 Task: Set up a 60-minute dÃ©cor and theme brainstorming for a themed event.
Action: Mouse moved to (53, 109)
Screenshot: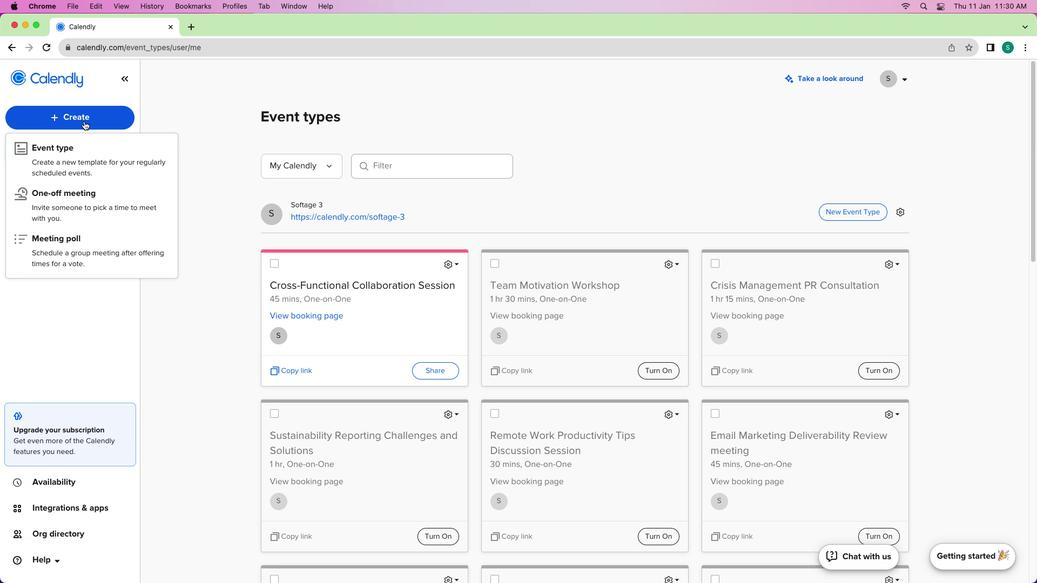 
Action: Mouse pressed left at (53, 109)
Screenshot: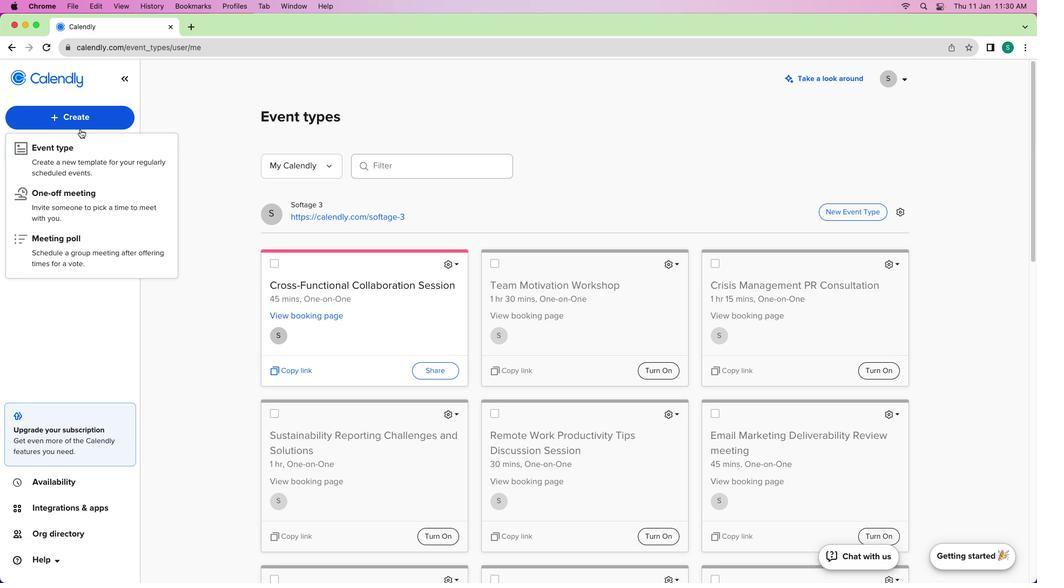 
Action: Mouse moved to (71, 146)
Screenshot: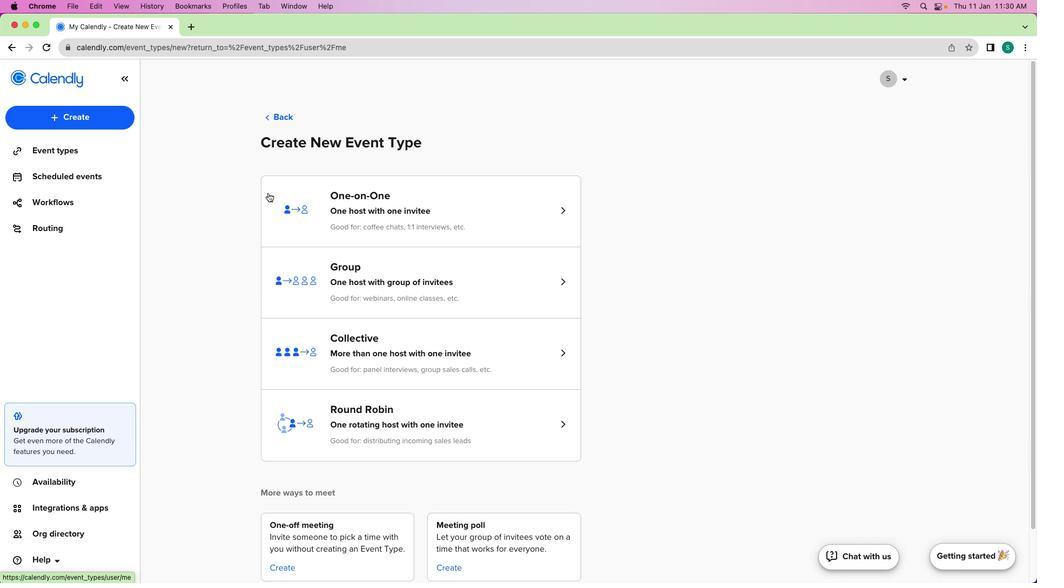 
Action: Mouse pressed left at (71, 146)
Screenshot: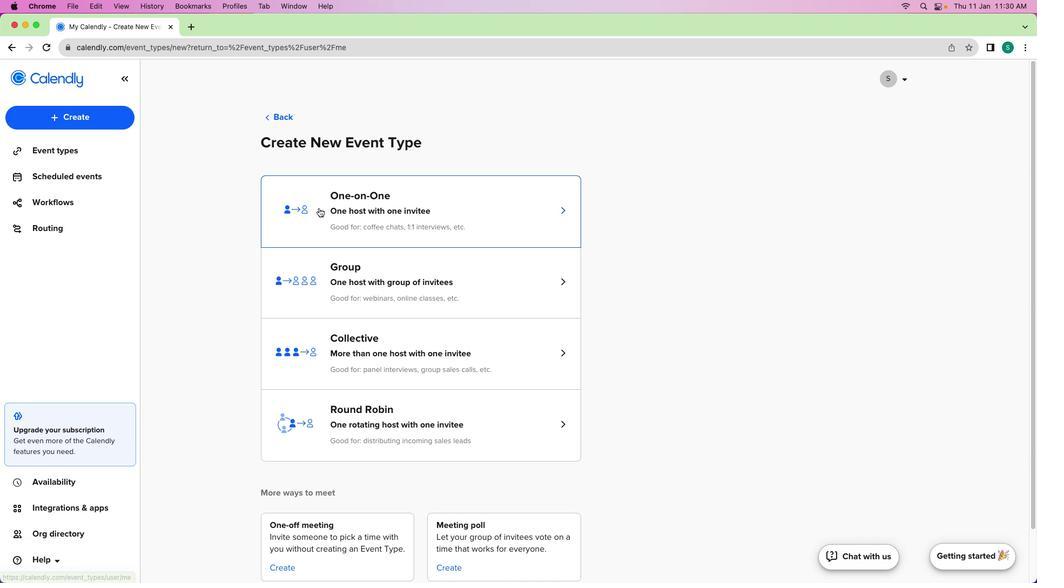 
Action: Mouse moved to (335, 207)
Screenshot: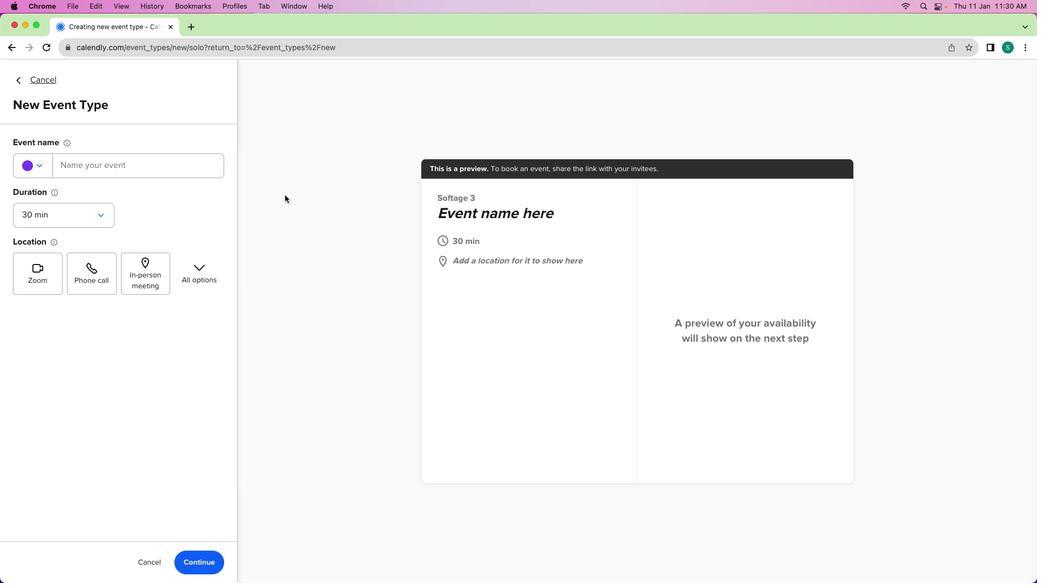 
Action: Mouse pressed left at (335, 207)
Screenshot: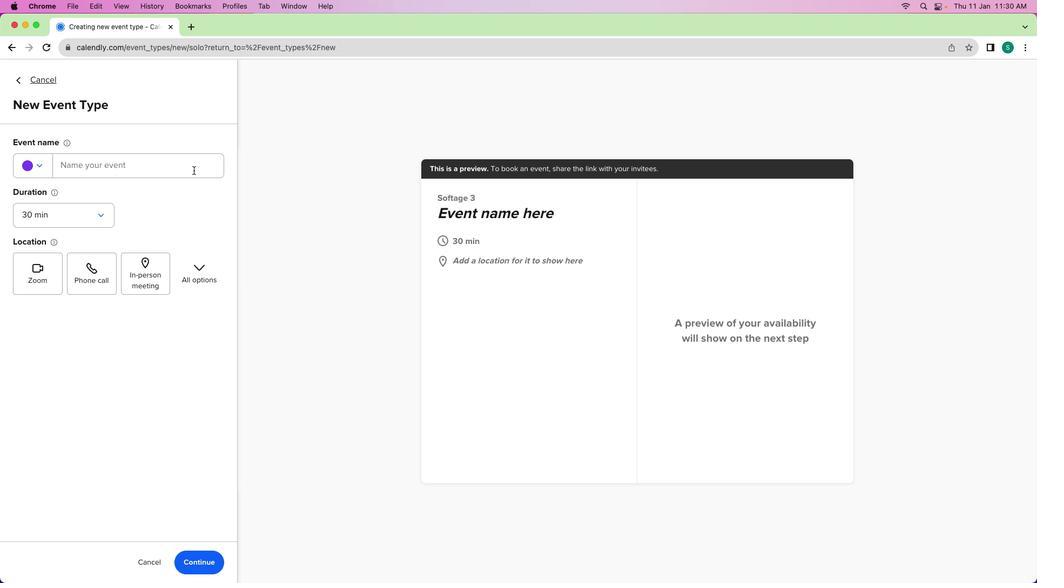 
Action: Mouse moved to (125, 158)
Screenshot: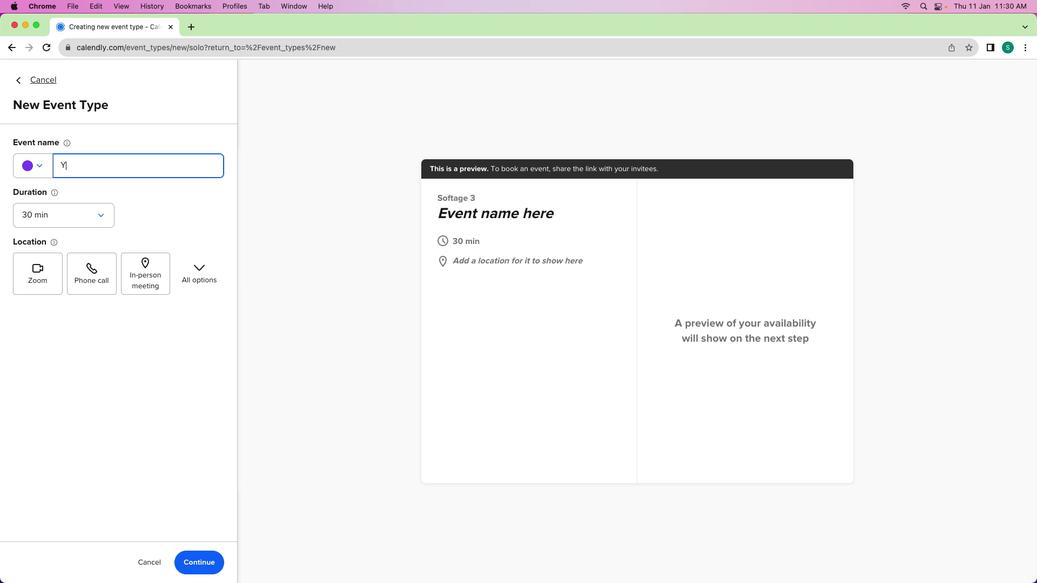 
Action: Mouse pressed left at (125, 158)
Screenshot: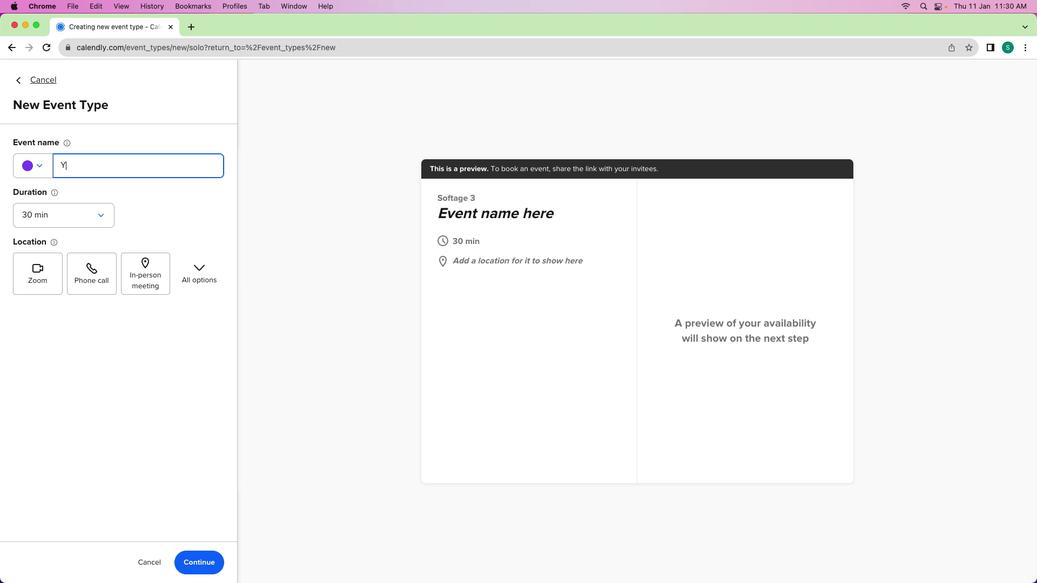 
Action: Mouse moved to (125, 158)
Screenshot: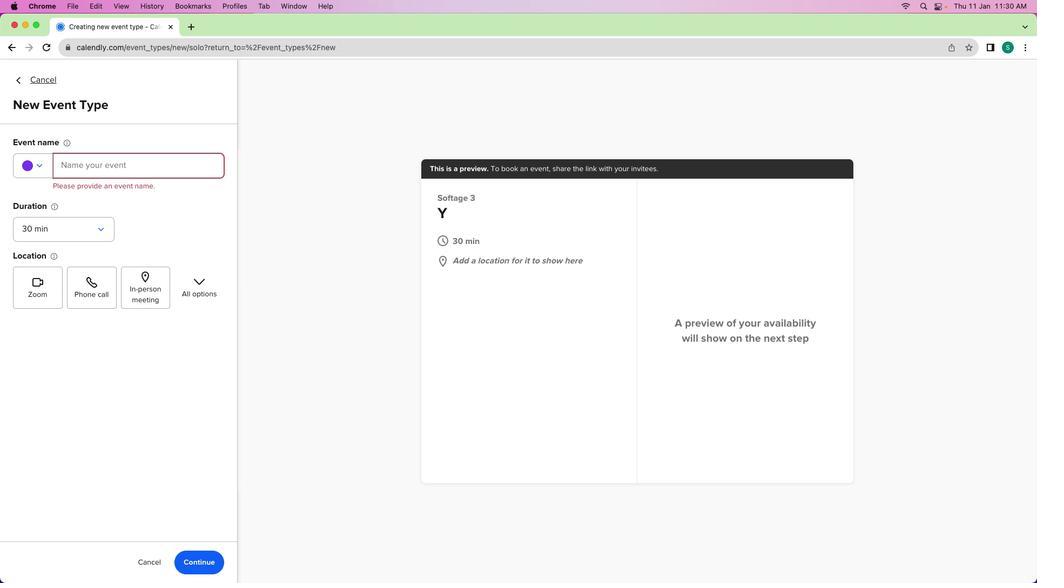 
Action: Key pressed Key.shift'Y'Key.backspaceKey.shift'T''h''e''m''e''d'Key.spaceKey.shift'E''v''e''n''t'Key.spaceKey.shiftKey.shift'D''e''e''e''e''e'
Screenshot: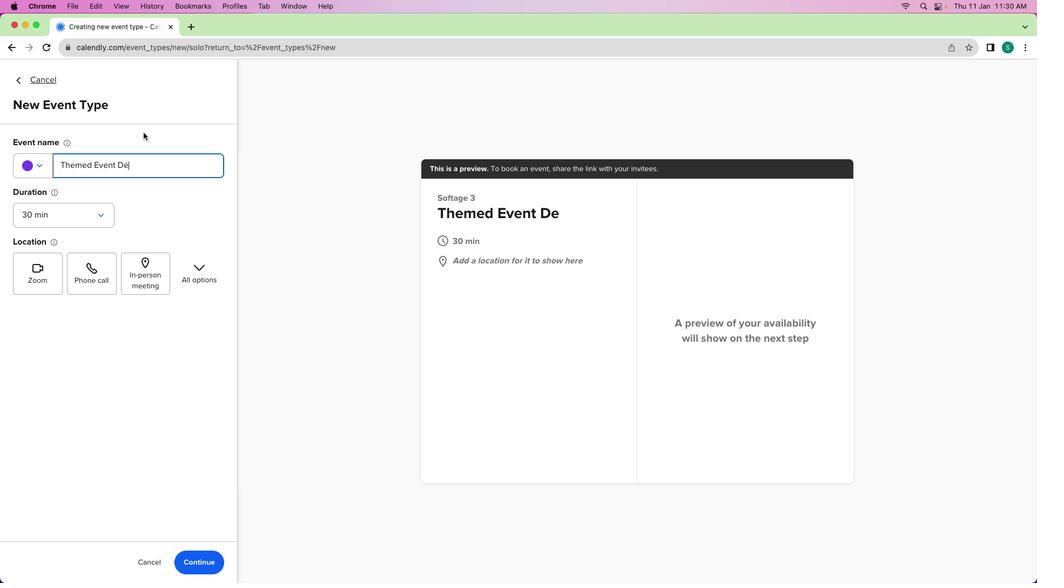 
Action: Mouse moved to (136, 125)
Screenshot: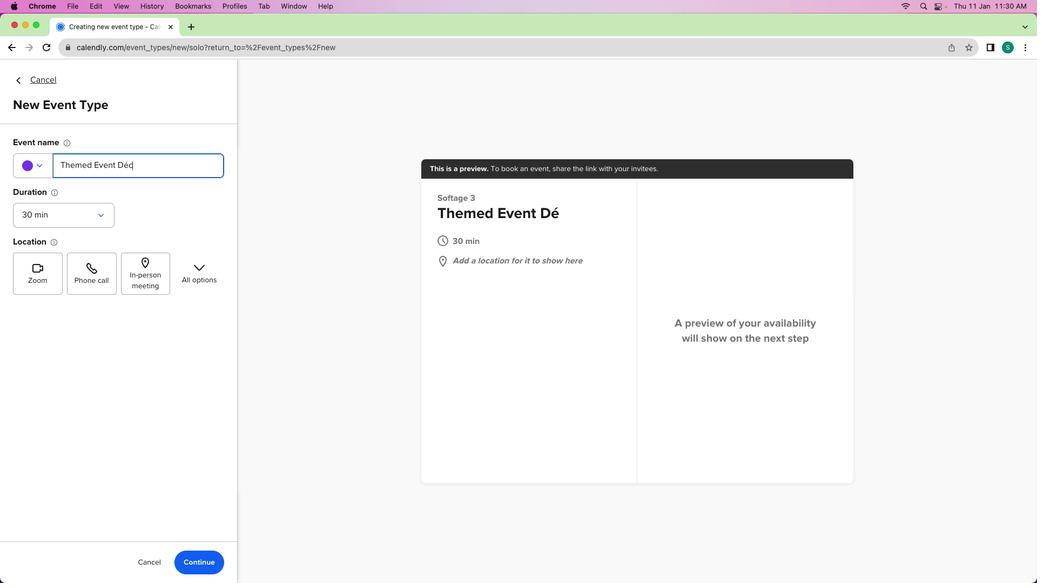 
Action: Mouse pressed left at (136, 125)
Screenshot: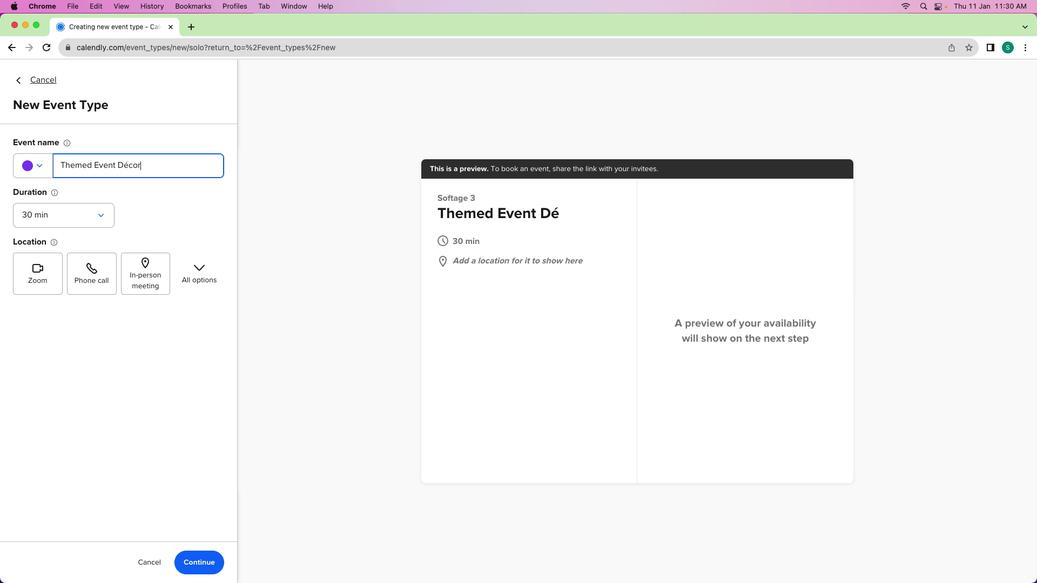 
Action: Mouse moved to (137, 148)
Screenshot: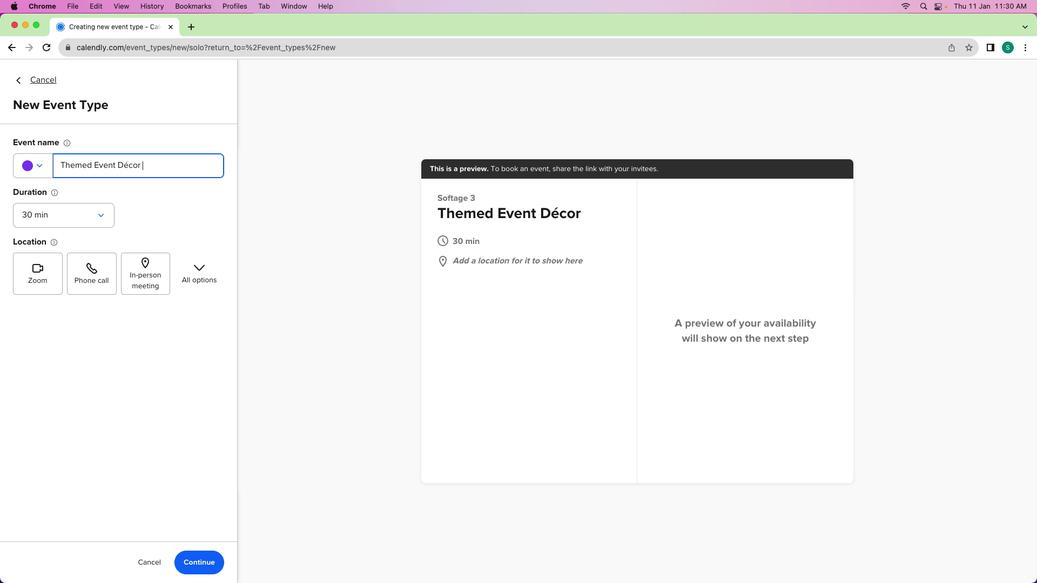 
Action: Key pressed 'c''o''r'Key.space'a''n''d'Key.spaceKey.shift'T''h''e''m''e'Key.spaceKey.shift'B''r''a''i''n''s''t''o''r''m''i''n''g'
Screenshot: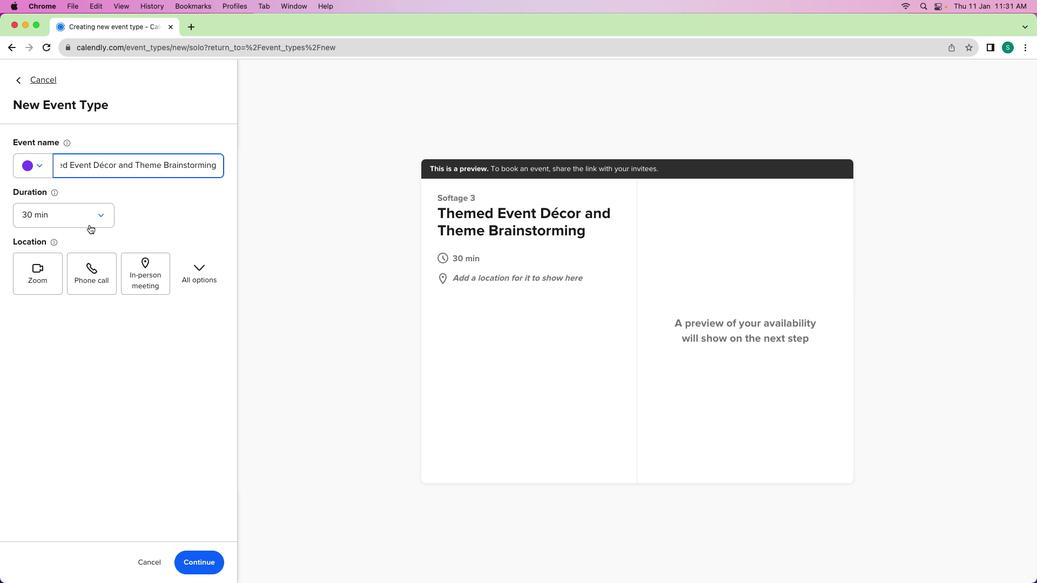 
Action: Mouse moved to (85, 212)
Screenshot: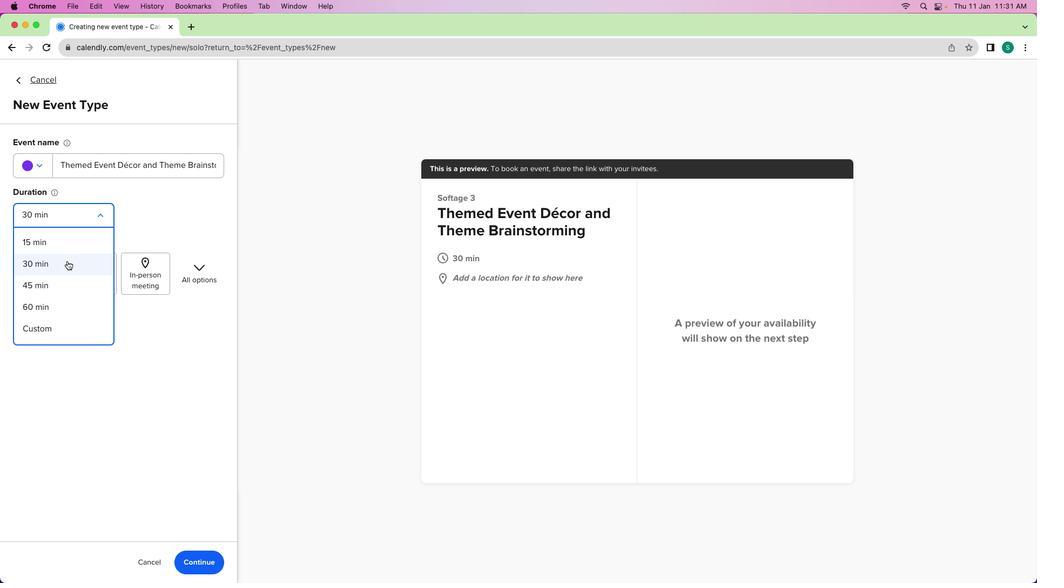 
Action: Mouse pressed left at (85, 212)
Screenshot: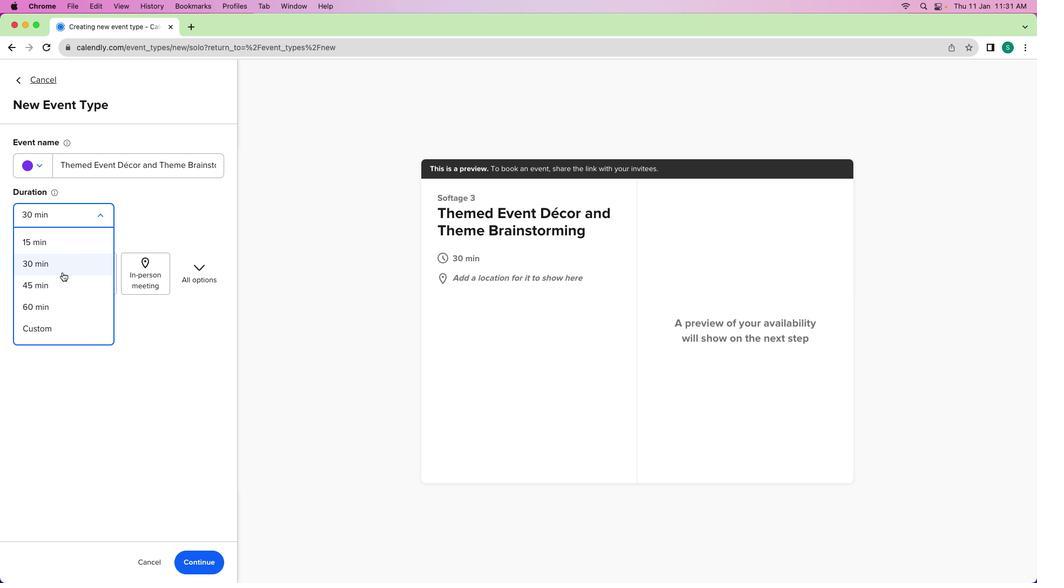 
Action: Mouse moved to (44, 295)
Screenshot: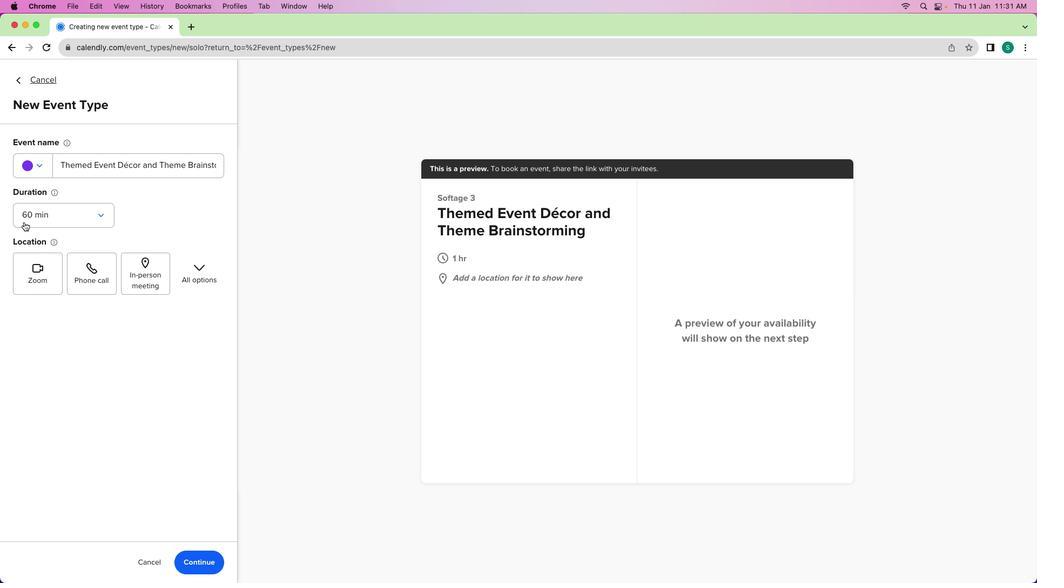 
Action: Mouse pressed left at (44, 295)
Screenshot: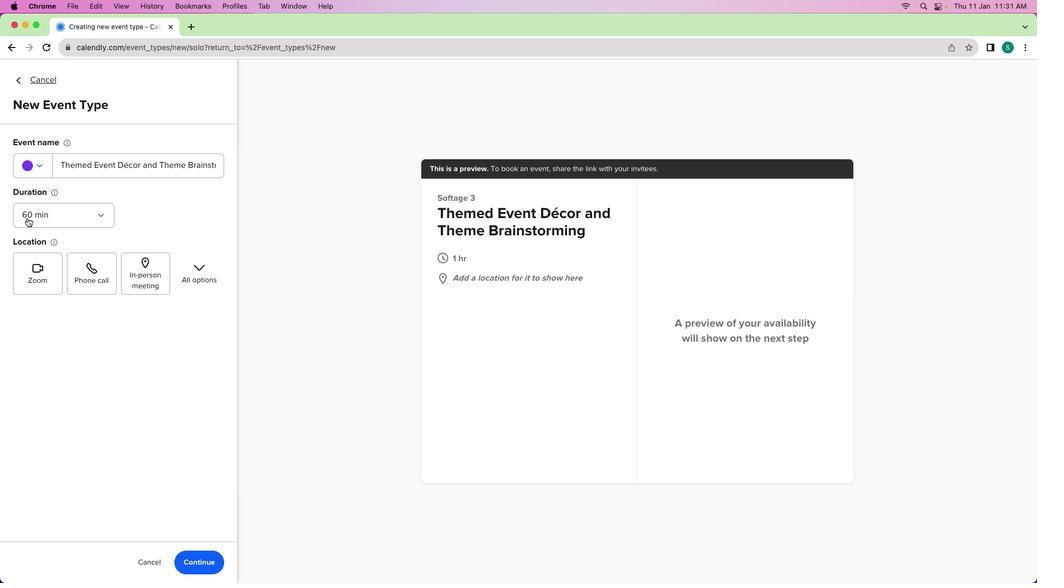 
Action: Mouse moved to (193, 265)
Screenshot: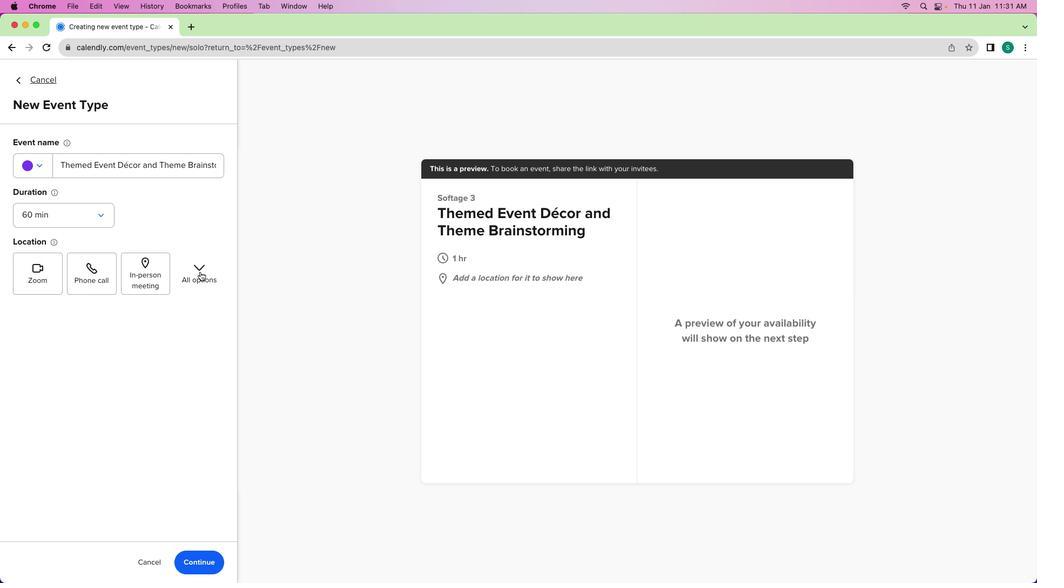 
Action: Mouse pressed left at (193, 265)
Screenshot: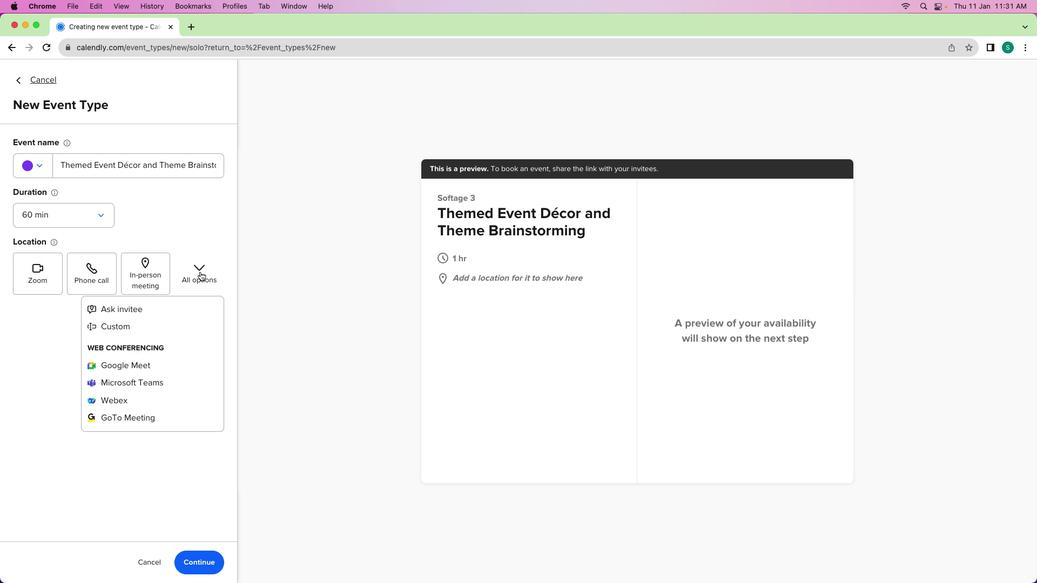 
Action: Mouse pressed left at (193, 265)
Screenshot: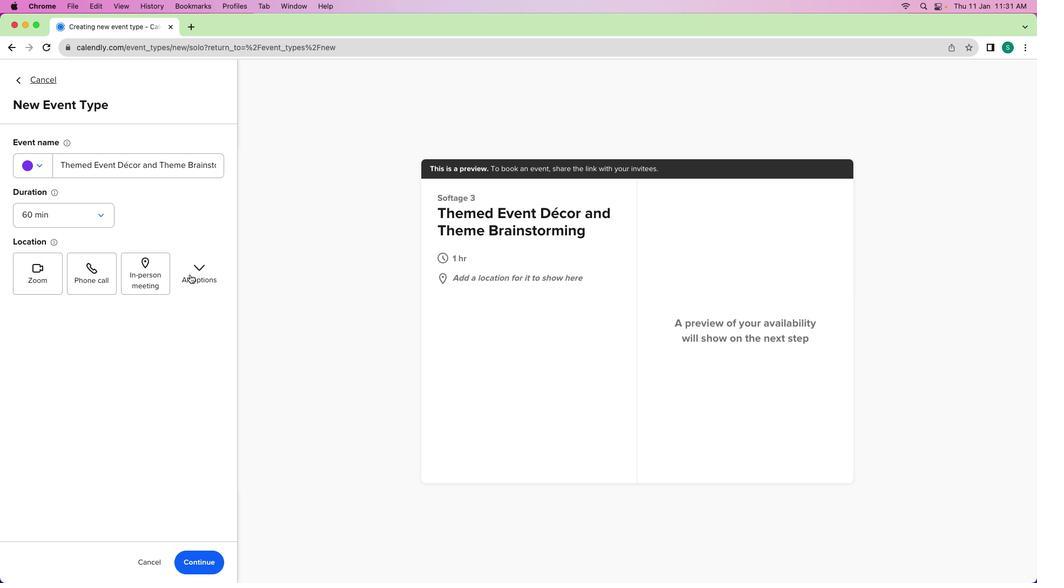
Action: Mouse pressed left at (193, 265)
Screenshot: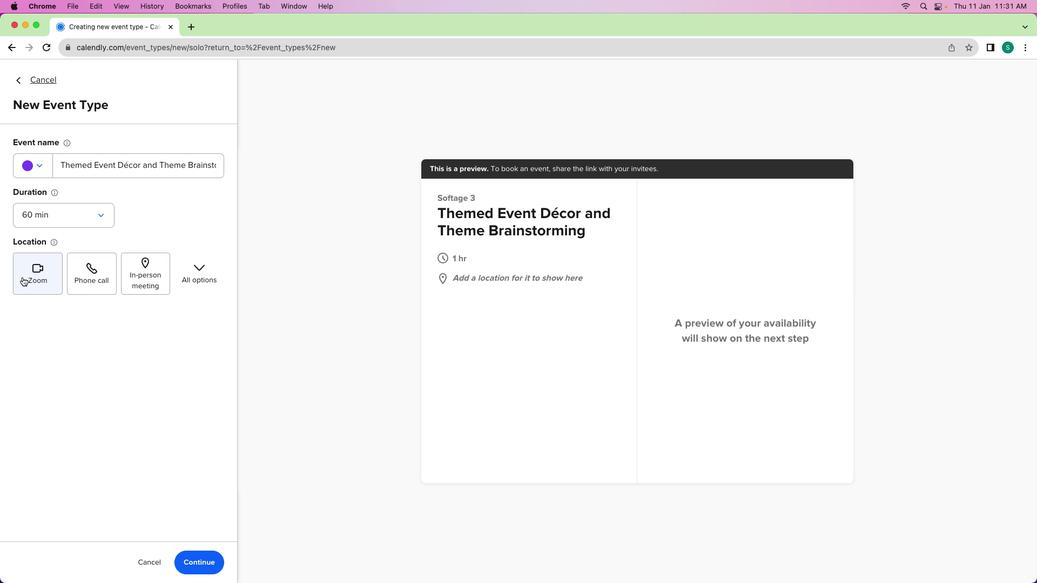 
Action: Mouse pressed left at (193, 265)
Screenshot: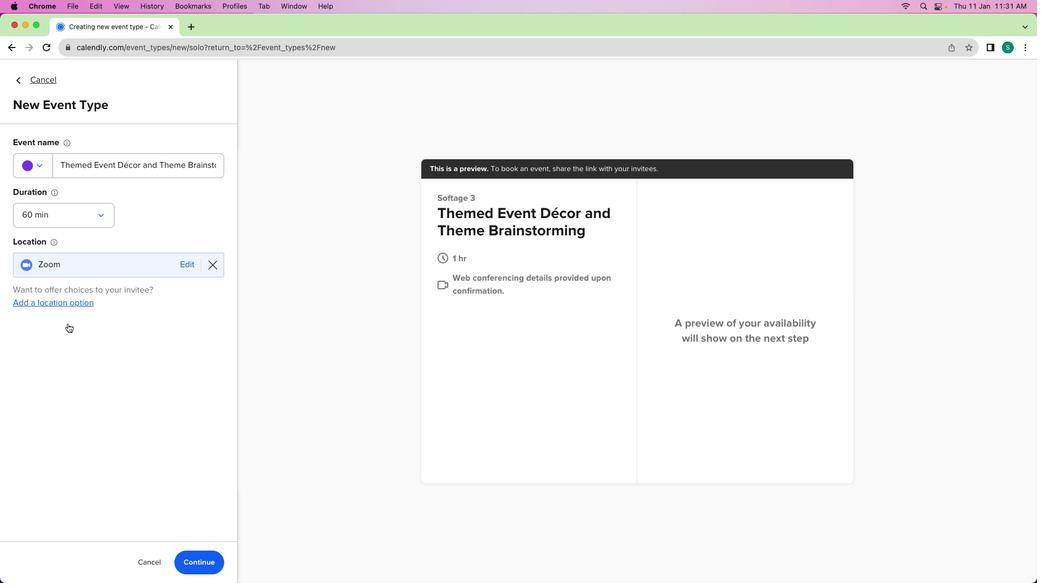 
Action: Mouse moved to (37, 269)
Screenshot: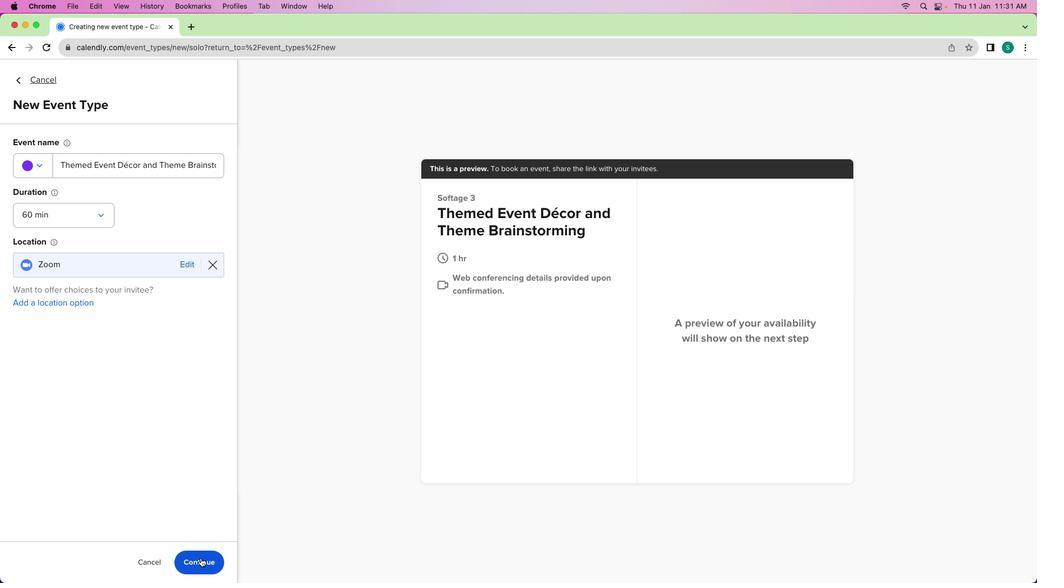 
Action: Mouse pressed left at (37, 269)
Screenshot: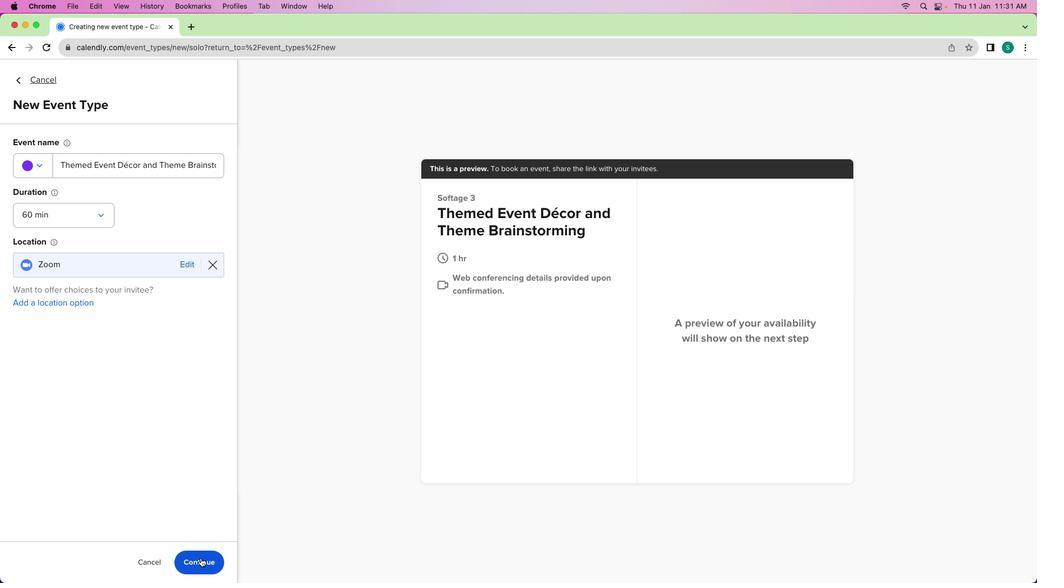 
Action: Mouse moved to (193, 550)
Screenshot: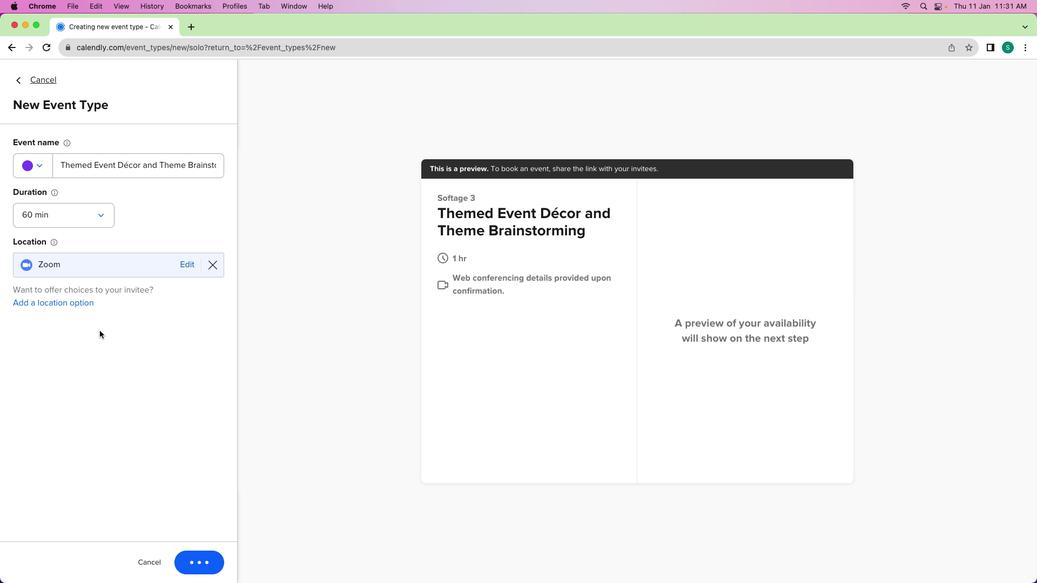 
Action: Mouse pressed left at (193, 550)
Screenshot: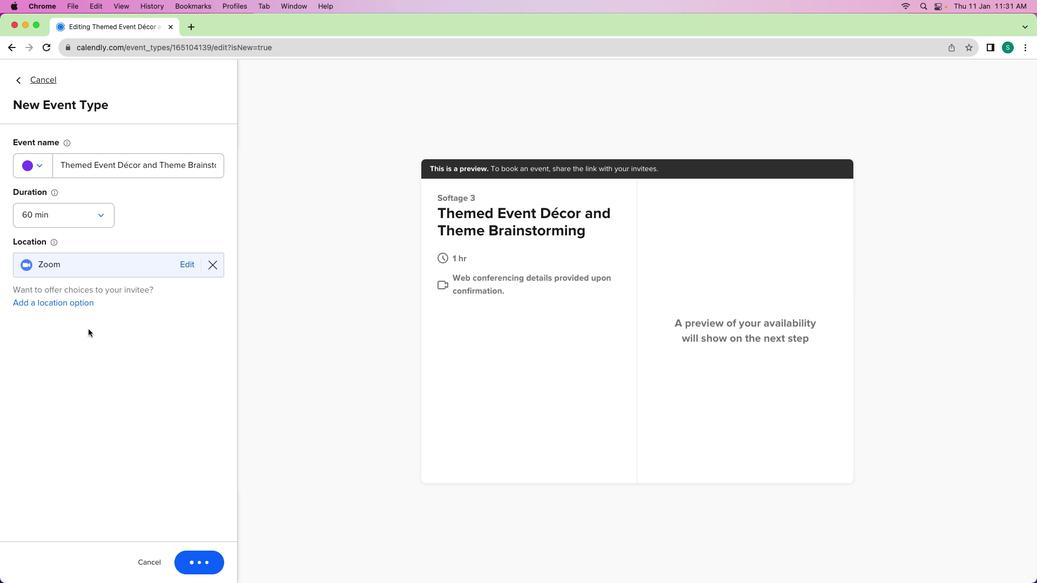 
Action: Mouse moved to (170, 195)
Screenshot: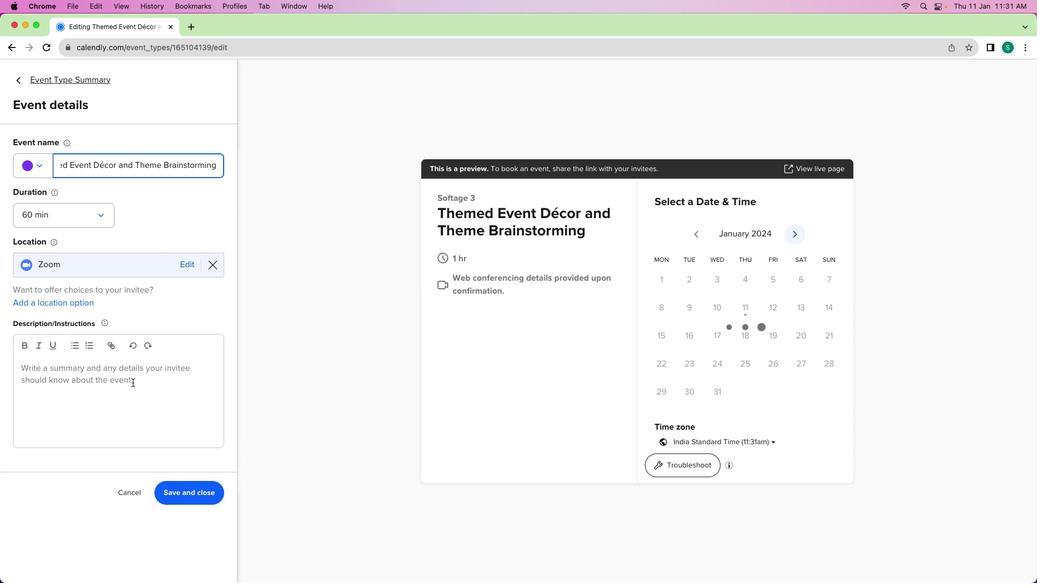 
Action: Mouse pressed left at (170, 195)
Screenshot: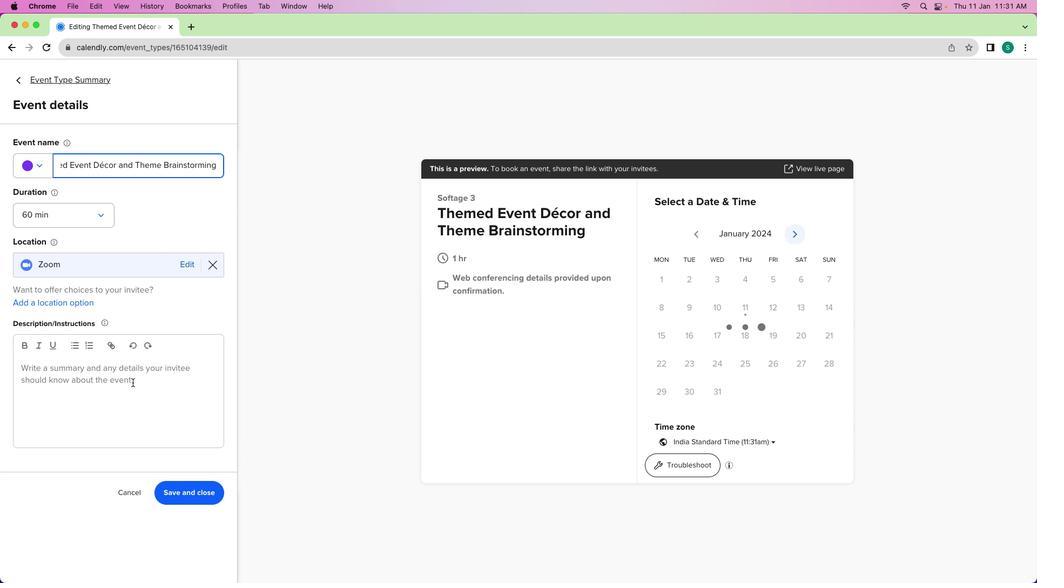 
Action: Mouse moved to (125, 375)
Screenshot: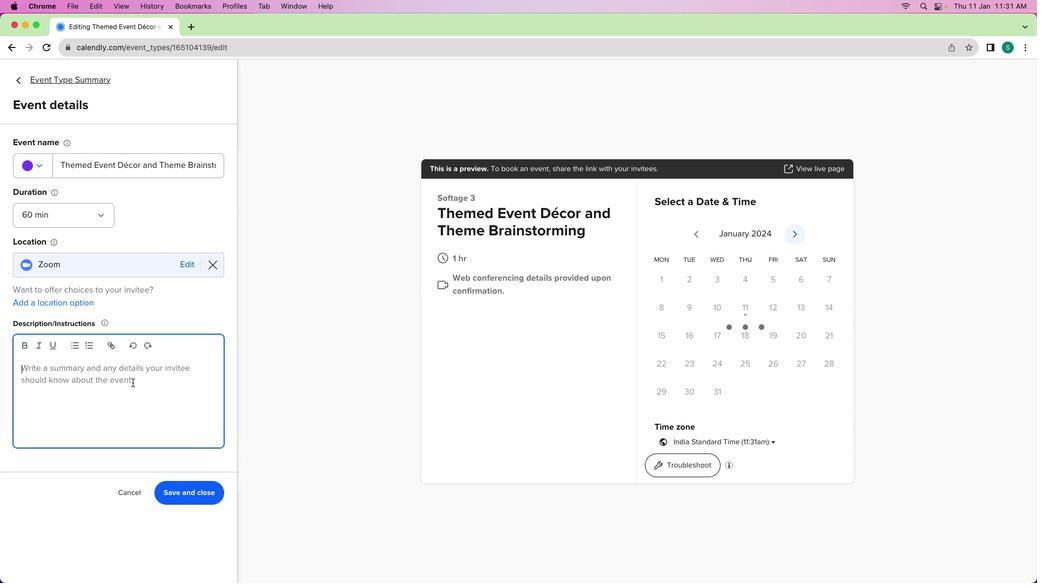 
Action: Mouse pressed left at (125, 375)
Screenshot: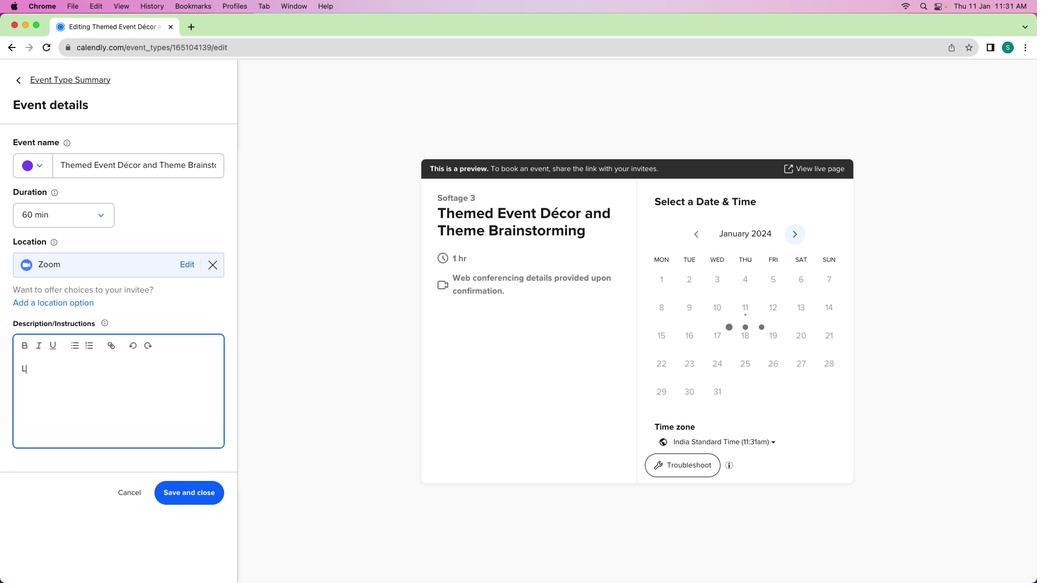 
Action: Key pressed Key.shift'L''e''t''s'Key.backspace"'"'s'Key.space'b''r''i''n''g'Key.space'o''u''r'Key.space'c''r''e''a''t''i''v''e'Key.space'i''d''e''a''s'Key.shift_r'!'Key.backspaceKey.space't''o''g''t''h''e''r'Key.leftKey.leftKey.leftKey.left'e'Key.downKey.shift_r'!'Key.spaceKey.shift'I'"'"'v''e'Key.space's''c''h''e''d''u''l''e''s'Key.backspace'd'Key.space'a'Key.space'6''0''-''m''i''n'
Screenshot: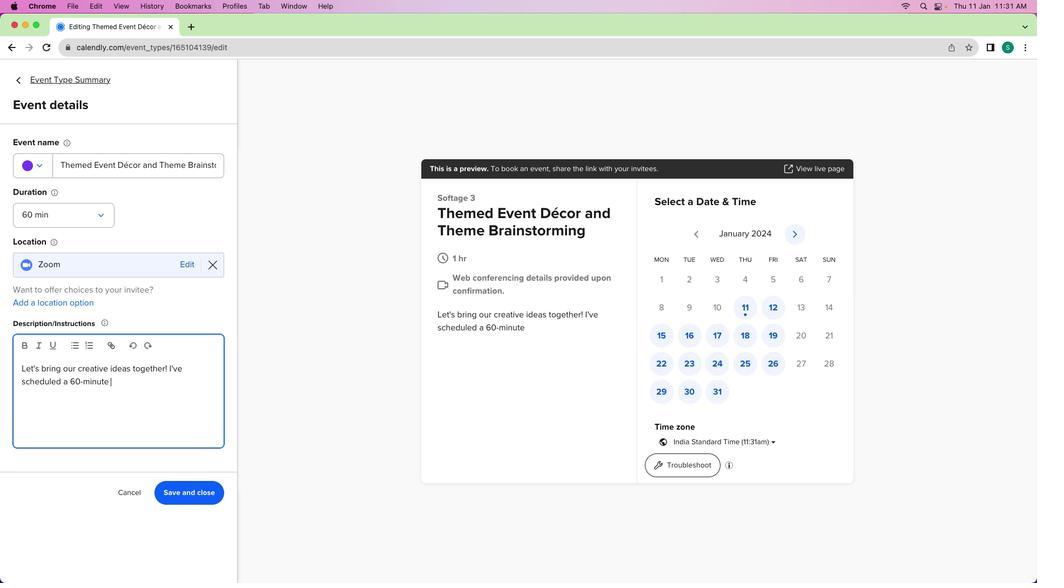 
Action: Mouse moved to (125, 375)
Screenshot: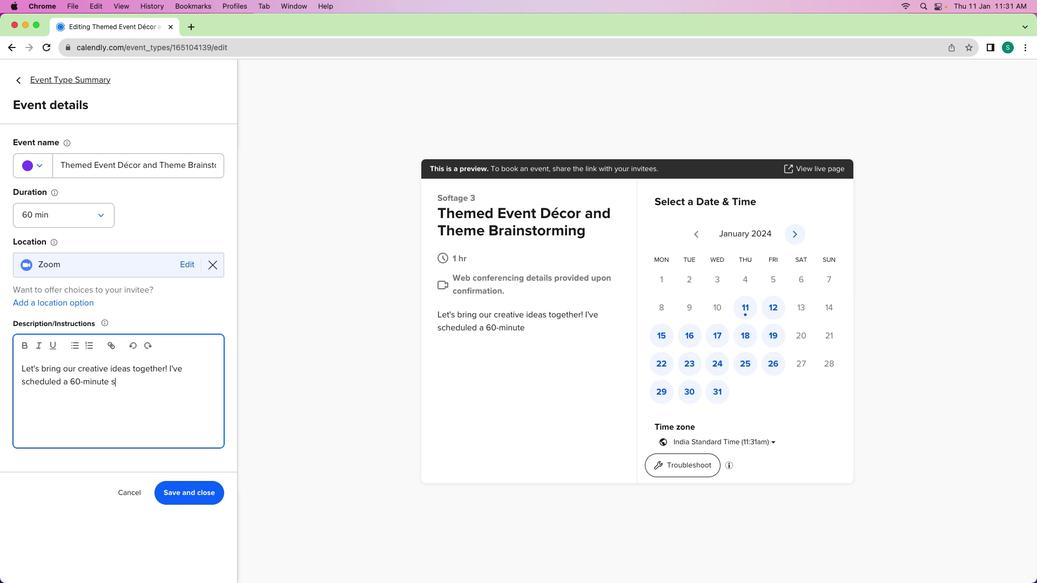 
Action: Key pressed 'u''t''e'Key.space's''e''s''s''i''o''n'Key.space'f''o''r'Key.space'a'Key.space'b''r''a''i''n''s''t''o''r''m''i''n''g'Key.space's''e''s''s''i''o''n'Key.space'o''n'Key.space'd''e''e''e''e''e''e''e''e''e''e'
Screenshot: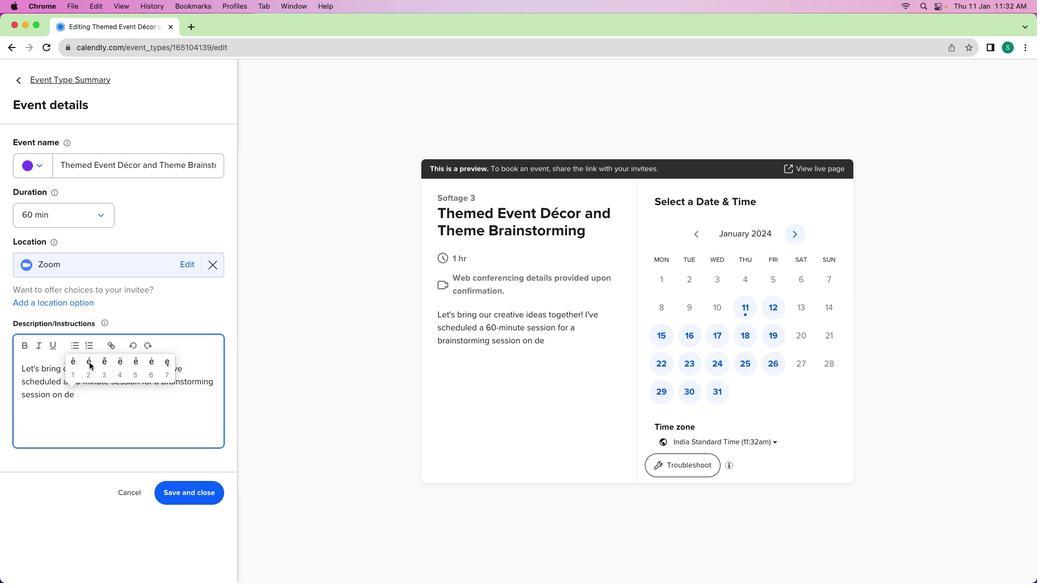 
Action: Mouse moved to (82, 355)
Screenshot: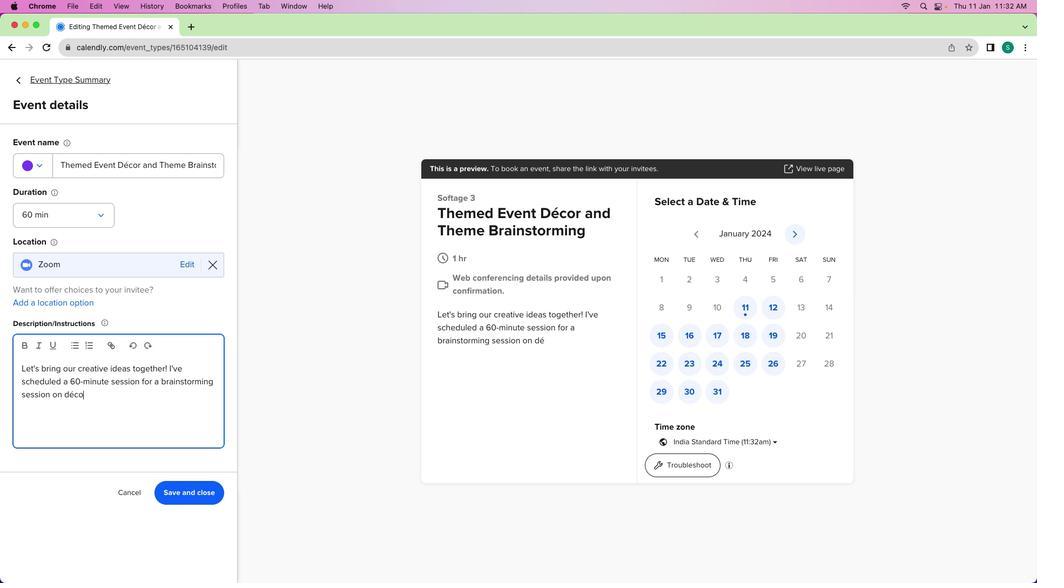 
Action: Mouse pressed left at (82, 355)
Screenshot: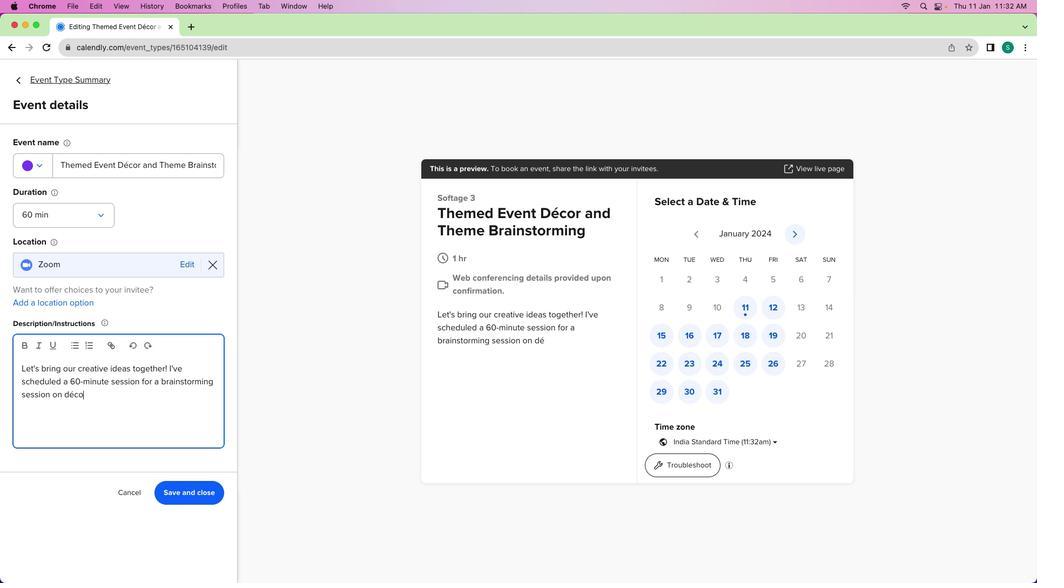 
Action: Mouse moved to (82, 355)
Screenshot: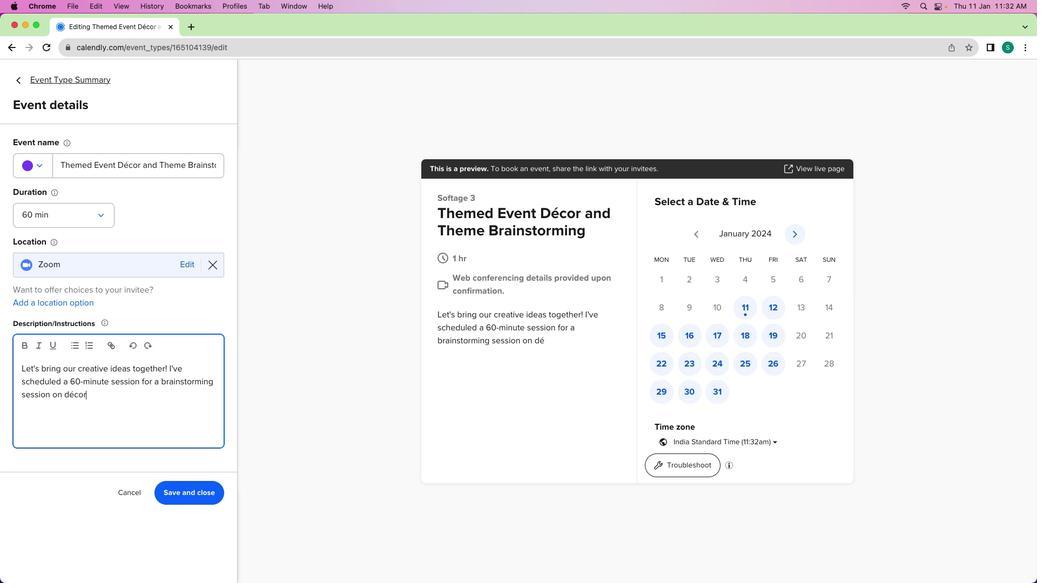 
Action: Key pressed 'c''o''r'Key.space'a''n''d'Key.space't''h''e''m''e'Key.space'i''d''e''a''s'Key.space'f''o''r'Key.space'o''u''r'Key.space'u''p''c''o''m''i''n''g'Key.space't''h''e''m''e''d'Key.space'e''b'Key.backspace'v''e''n''t''.'Key.enter
Screenshot: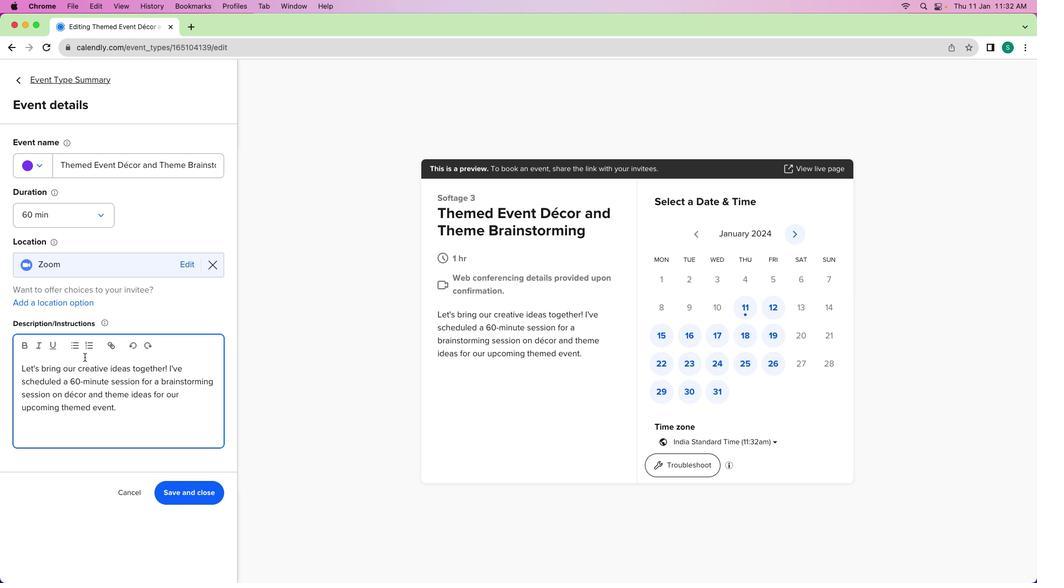 
Action: Mouse moved to (171, 480)
Screenshot: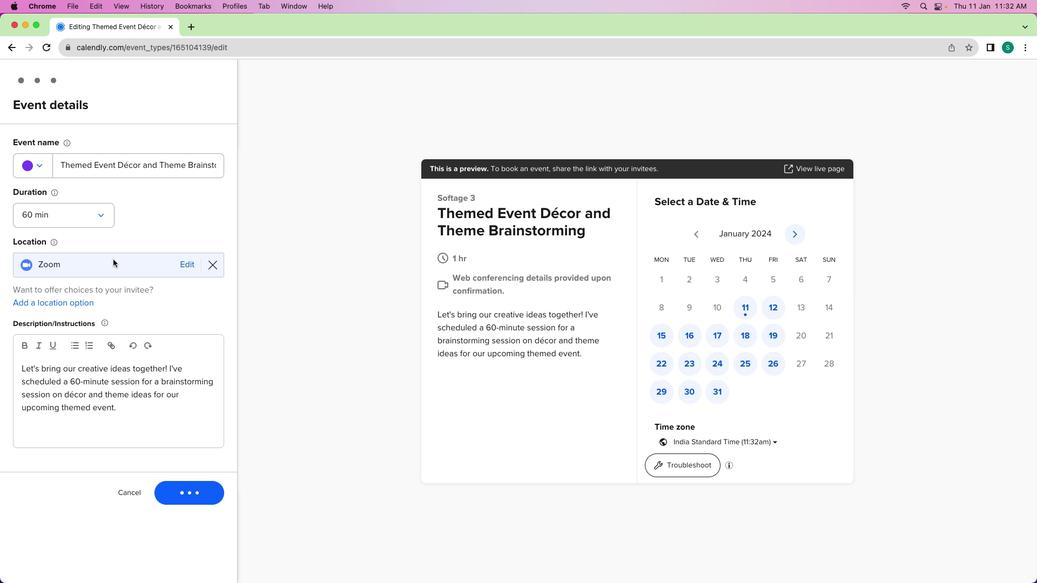 
Action: Mouse pressed left at (171, 480)
Screenshot: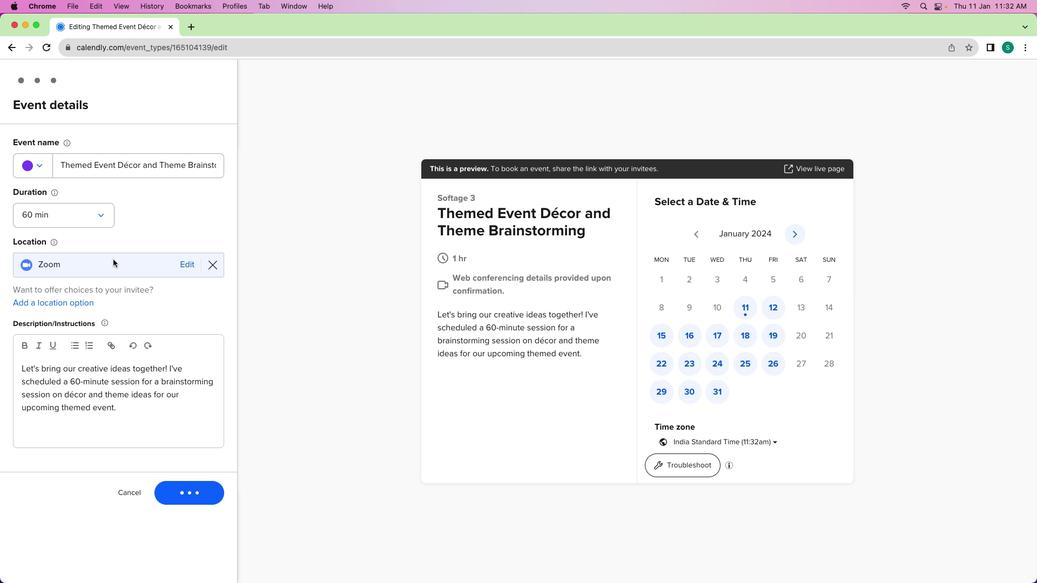 
Action: Mouse moved to (159, 357)
Screenshot: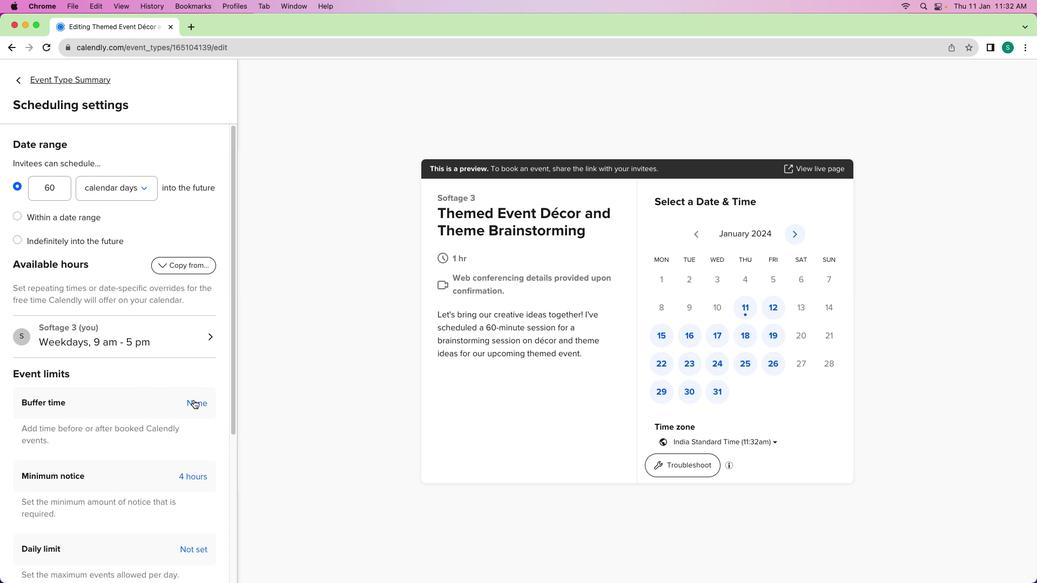 
Action: Mouse pressed left at (159, 357)
Screenshot: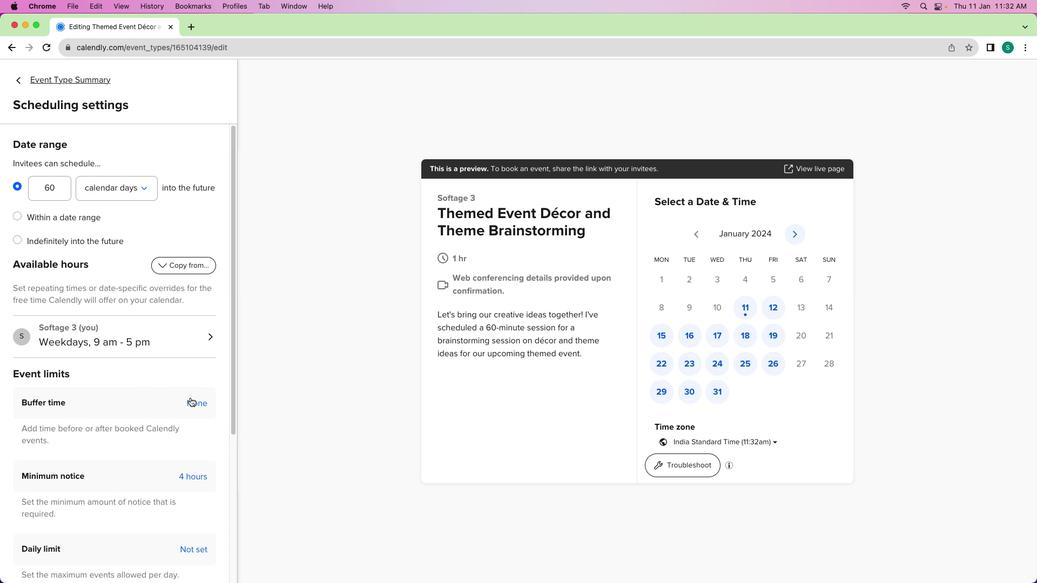 
Action: Mouse moved to (160, 360)
Screenshot: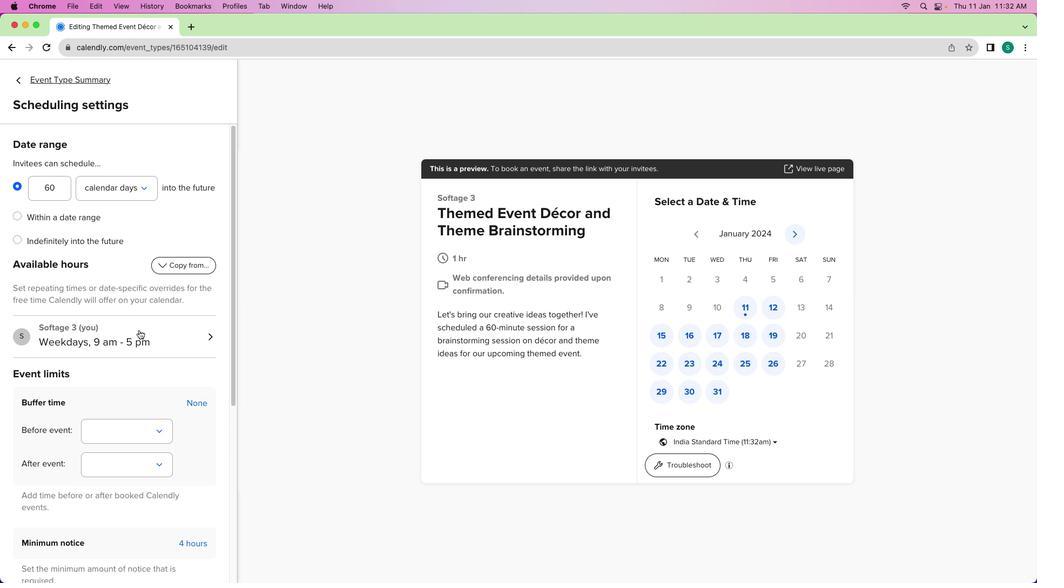 
Action: Mouse scrolled (160, 360) with delta (-6, -5)
Screenshot: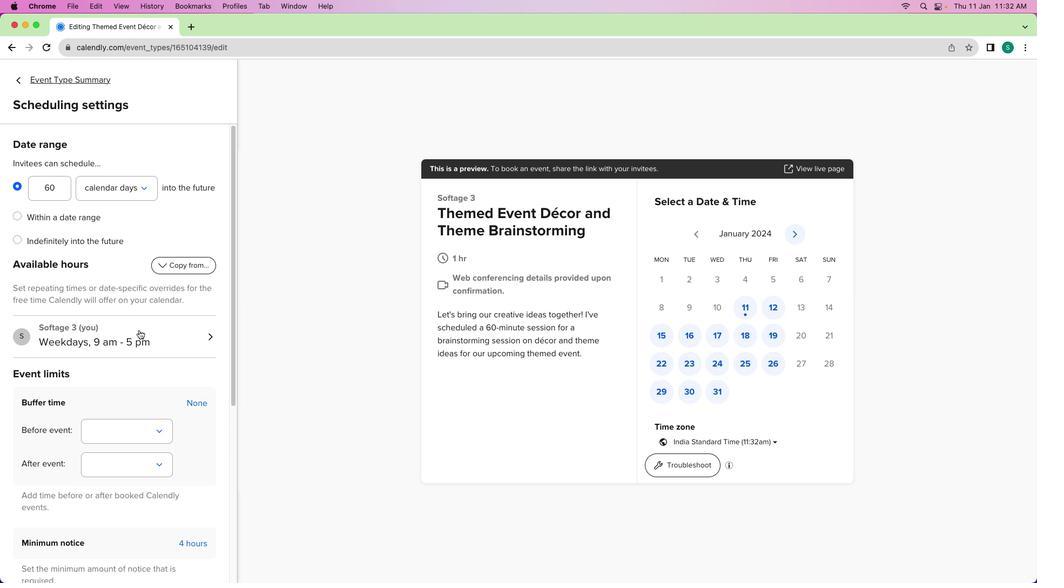 
Action: Mouse moved to (159, 360)
Screenshot: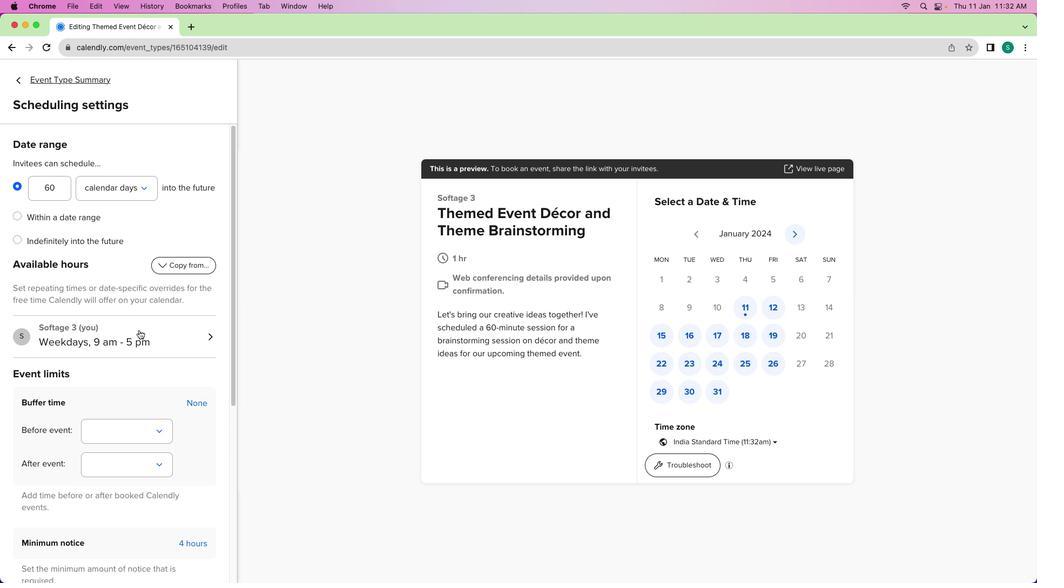 
Action: Mouse scrolled (159, 360) with delta (-6, -5)
Screenshot: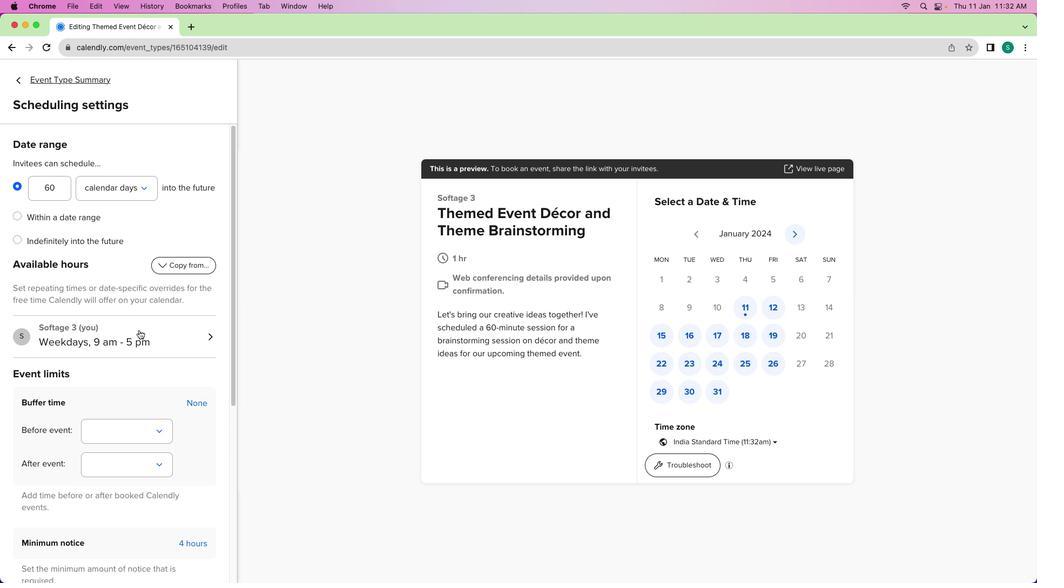 
Action: Mouse moved to (196, 392)
Screenshot: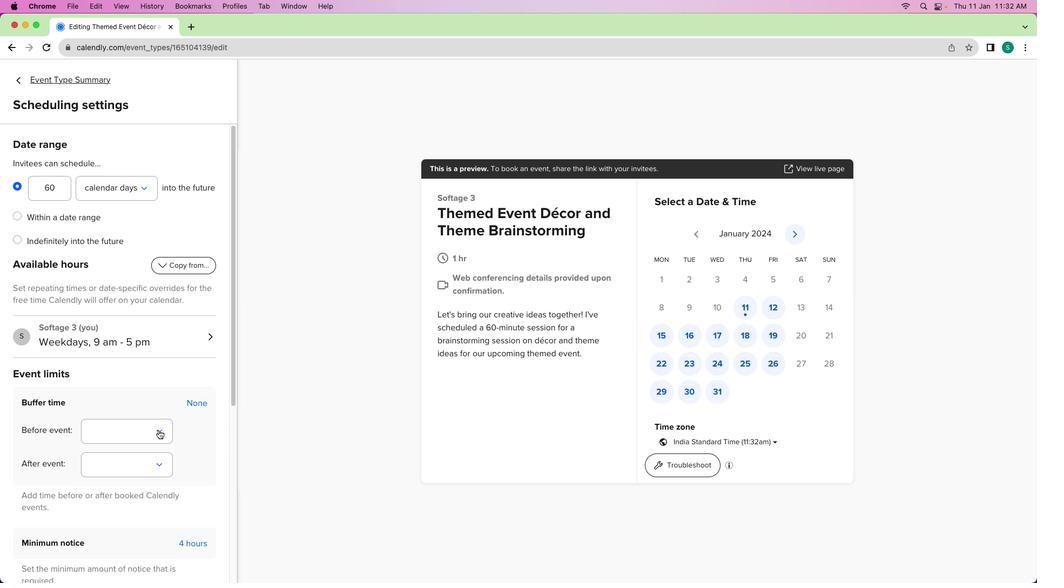 
Action: Mouse pressed left at (196, 392)
Screenshot: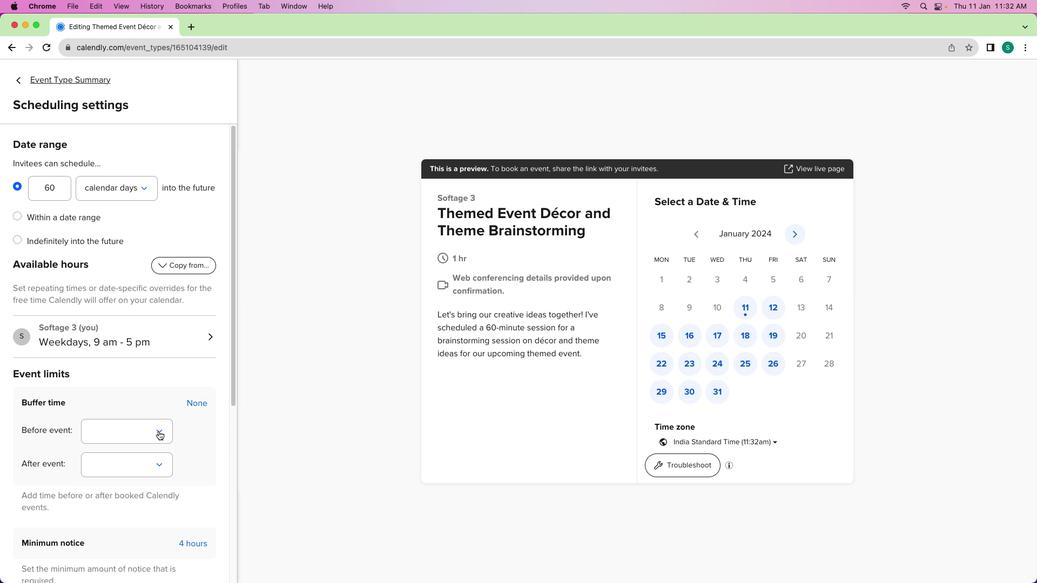 
Action: Mouse moved to (132, 323)
Screenshot: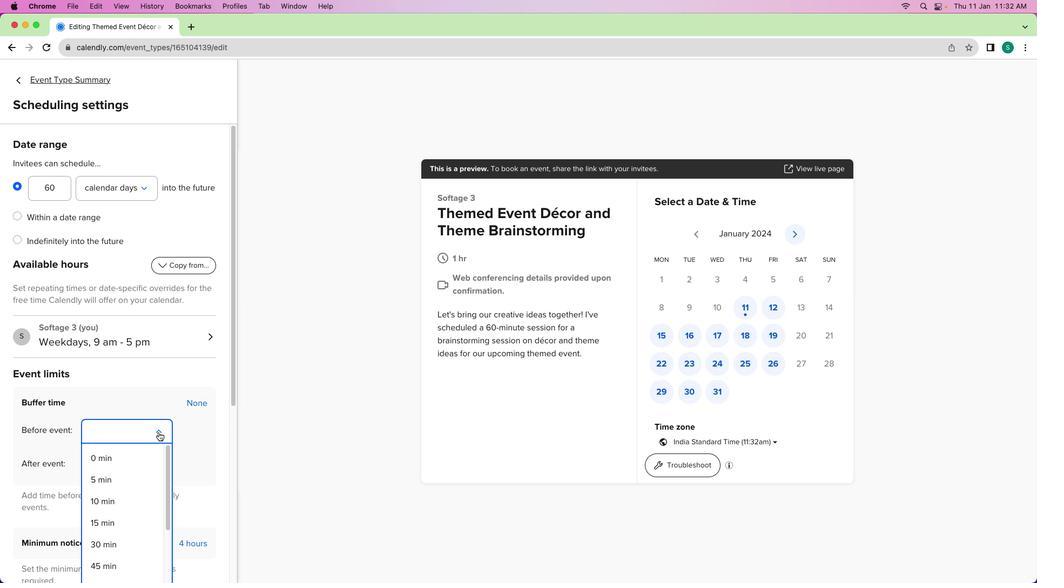 
Action: Mouse scrolled (132, 323) with delta (-6, -5)
Screenshot: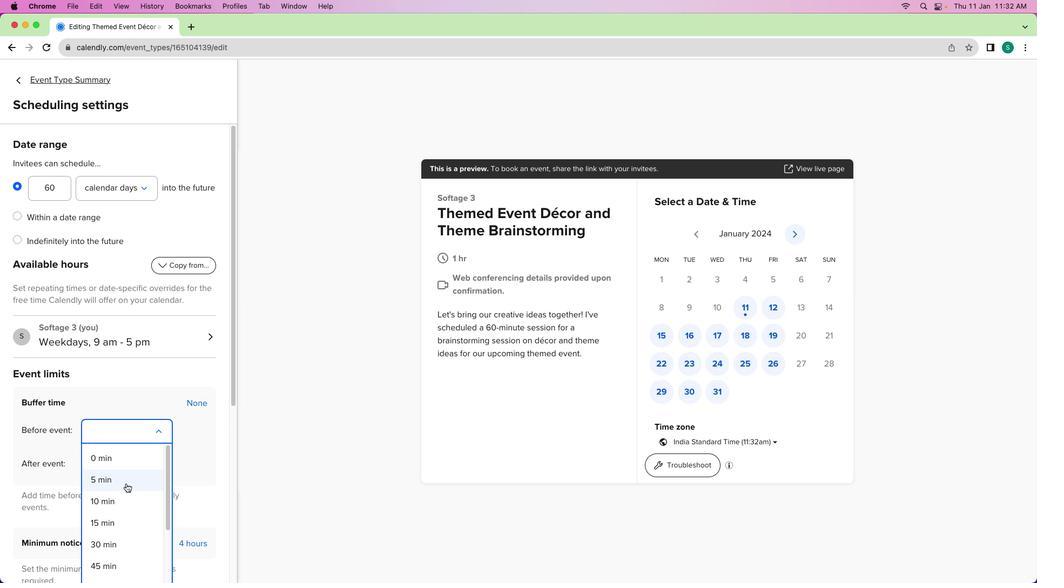 
Action: Mouse scrolled (132, 323) with delta (-6, -5)
Screenshot: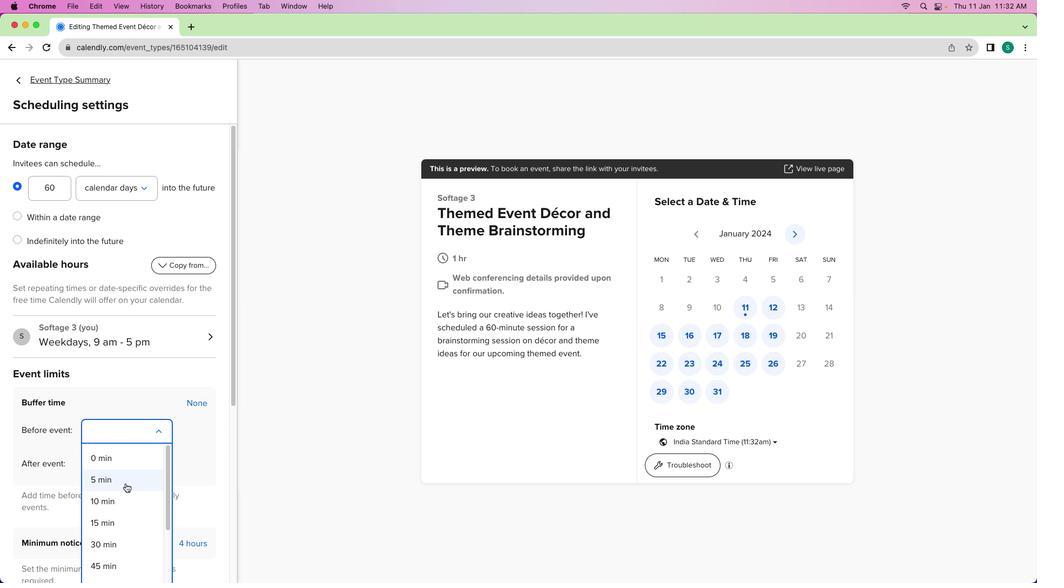 
Action: Mouse moved to (151, 425)
Screenshot: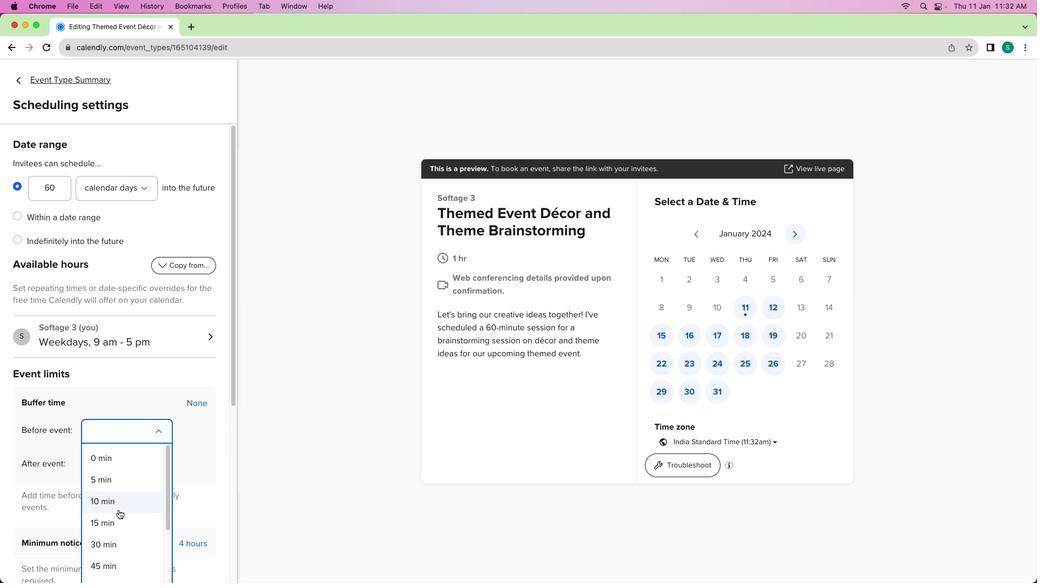 
Action: Mouse pressed left at (151, 425)
Screenshot: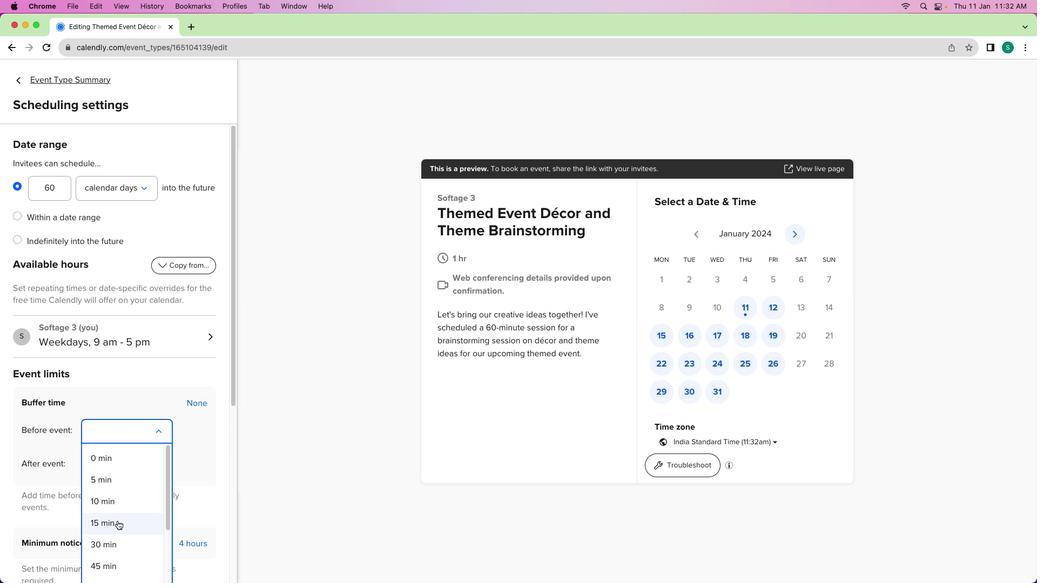 
Action: Mouse moved to (109, 538)
Screenshot: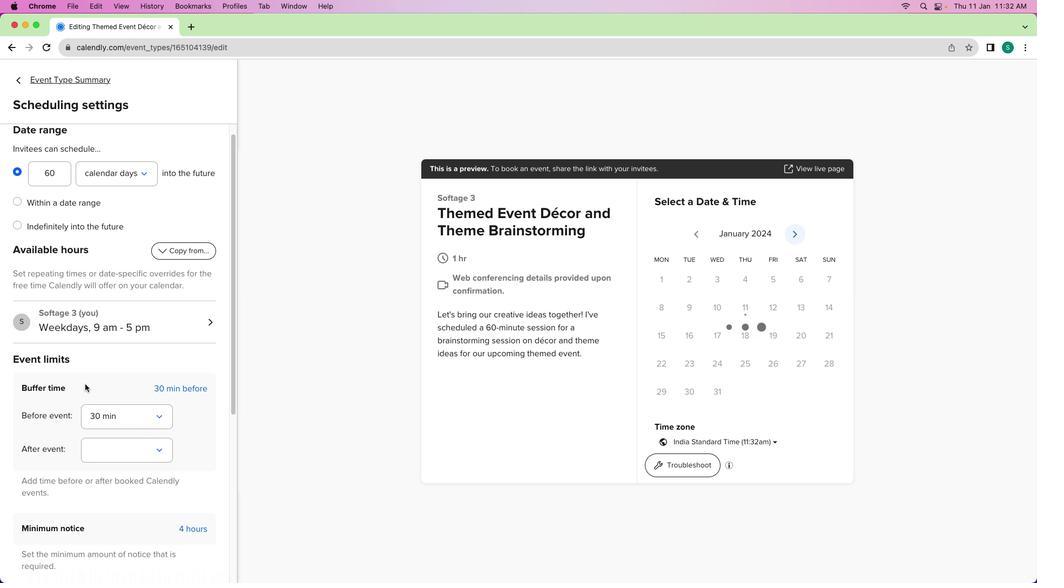 
Action: Mouse pressed left at (109, 538)
Screenshot: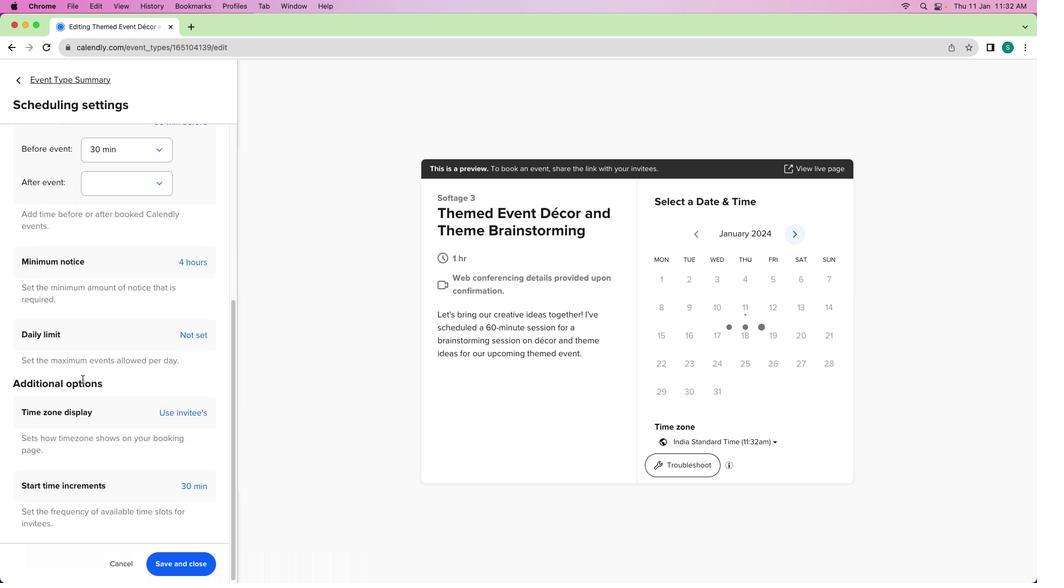 
Action: Mouse moved to (88, 432)
Screenshot: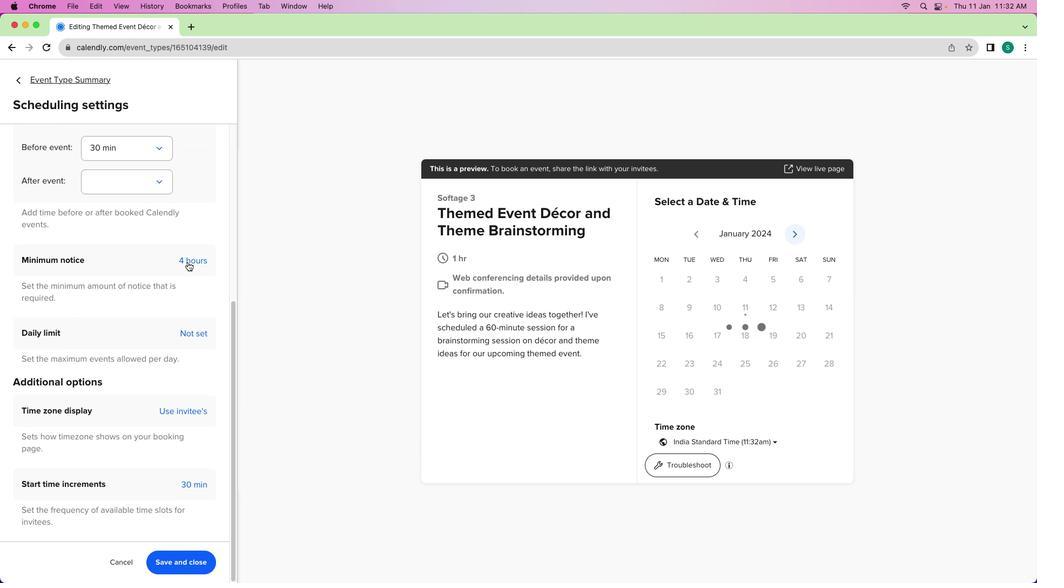 
Action: Mouse scrolled (88, 432) with delta (-6, -5)
Screenshot: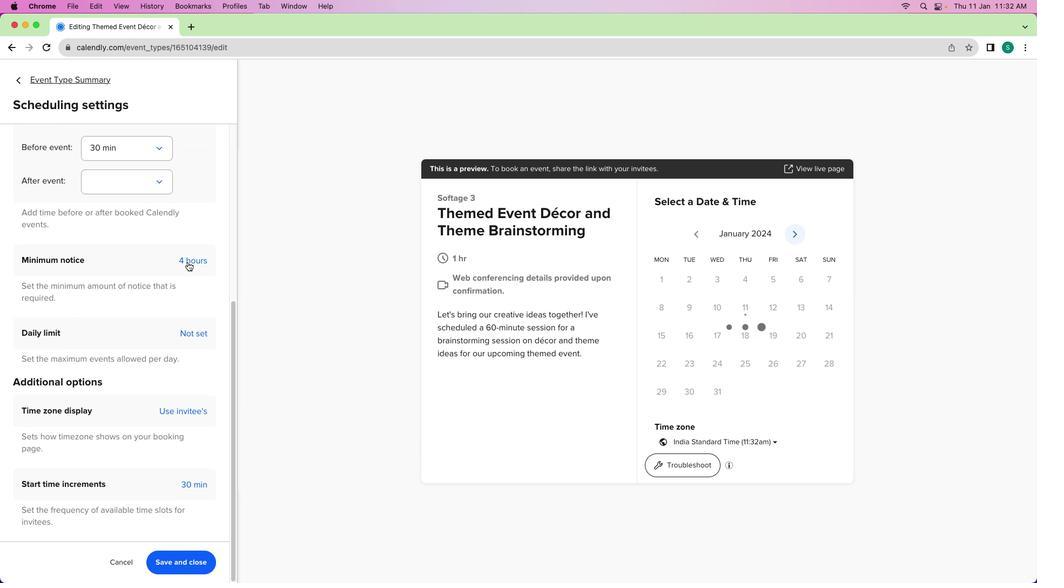 
Action: Mouse moved to (87, 425)
Screenshot: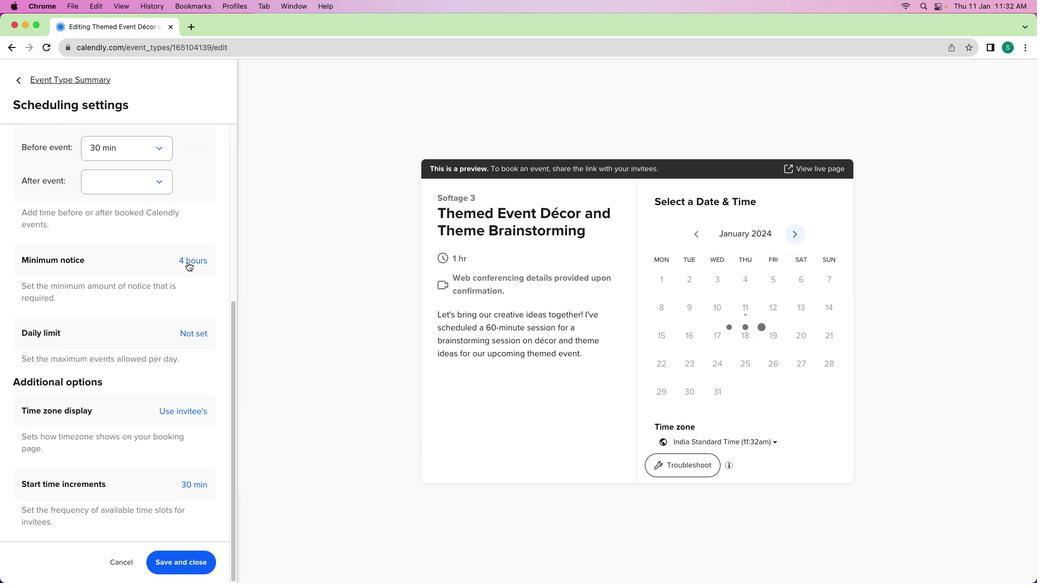 
Action: Mouse scrolled (87, 425) with delta (-6, -5)
Screenshot: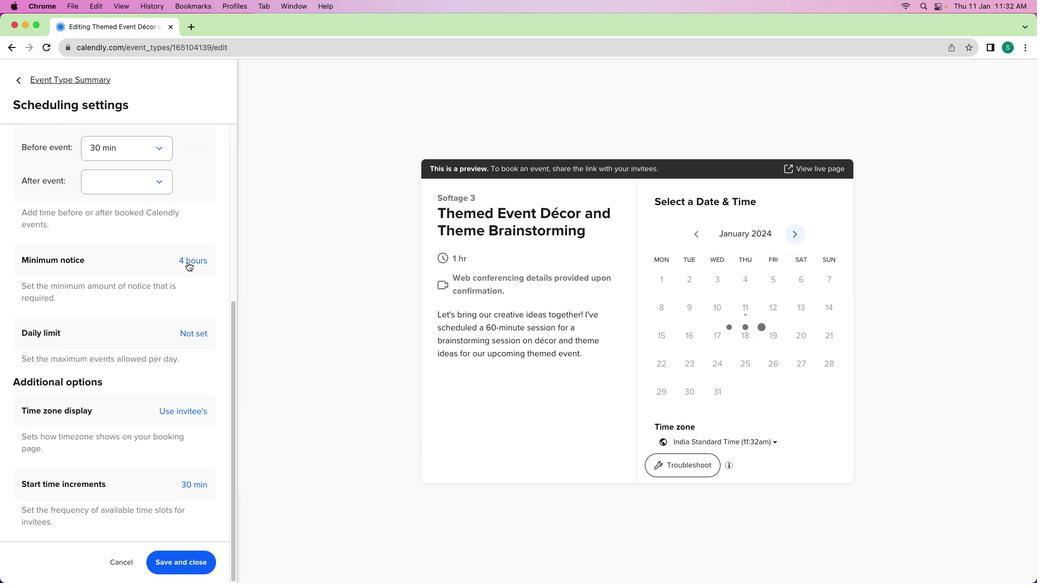 
Action: Mouse moved to (83, 401)
Screenshot: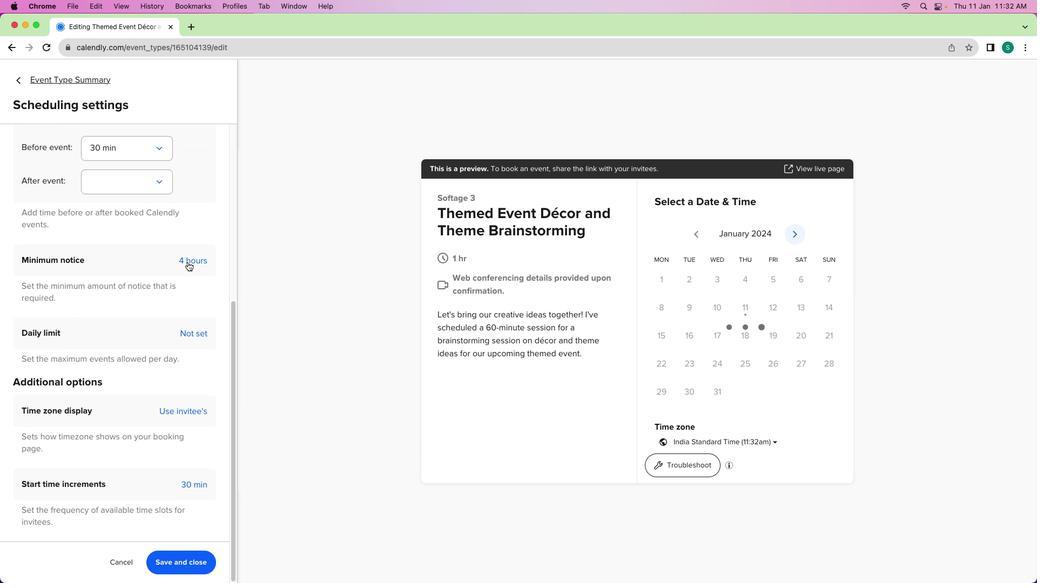 
Action: Mouse scrolled (83, 401) with delta (-6, -5)
Screenshot: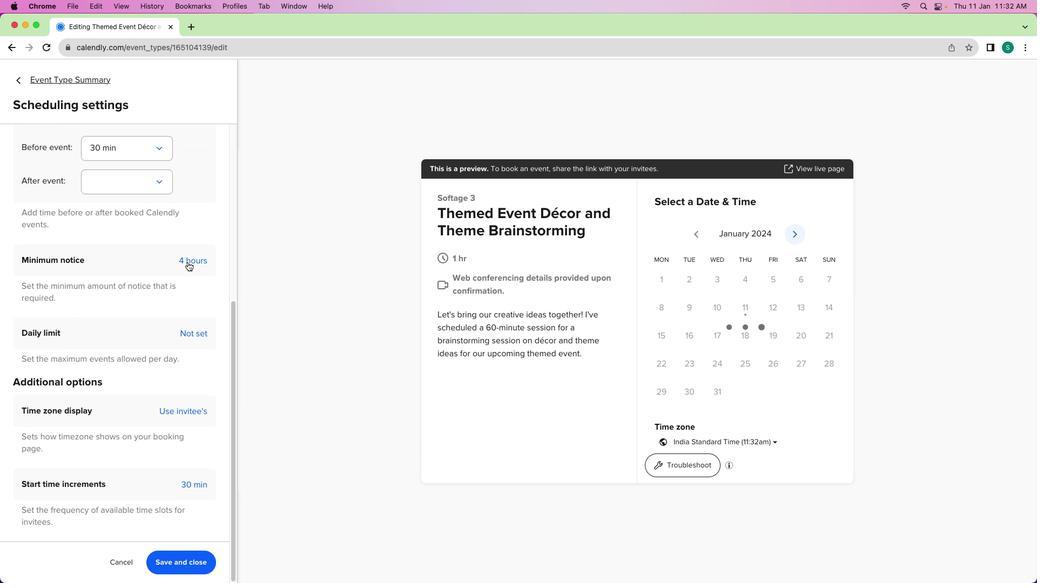
Action: Mouse moved to (79, 381)
Screenshot: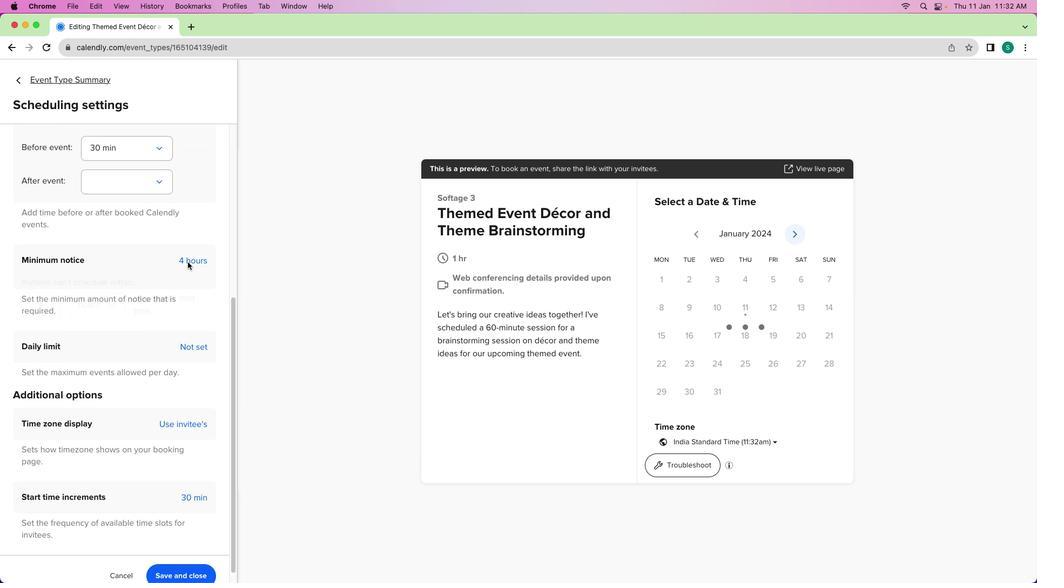 
Action: Mouse scrolled (79, 381) with delta (-6, -7)
Screenshot: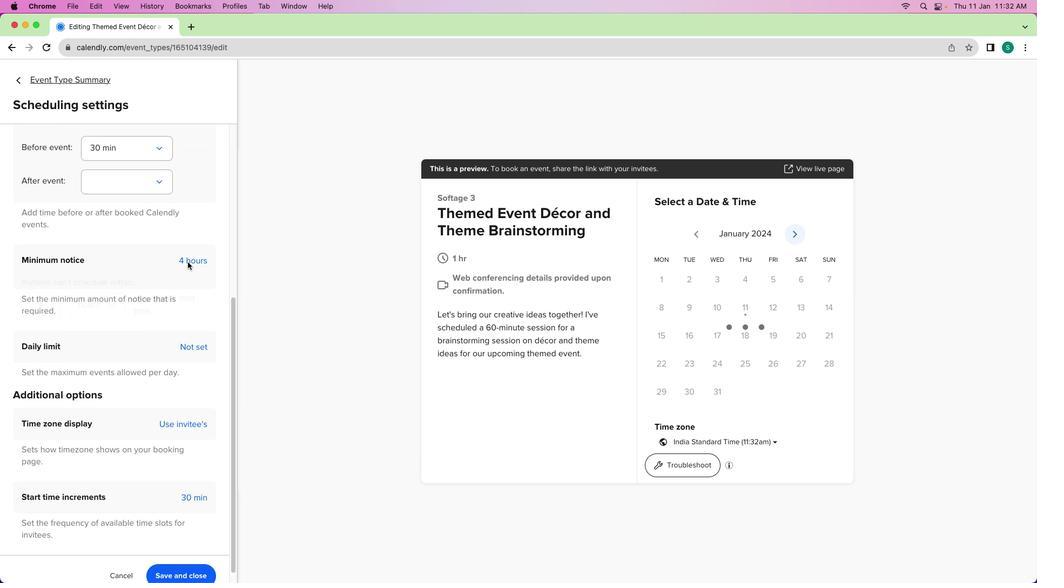 
Action: Mouse moved to (78, 380)
Screenshot: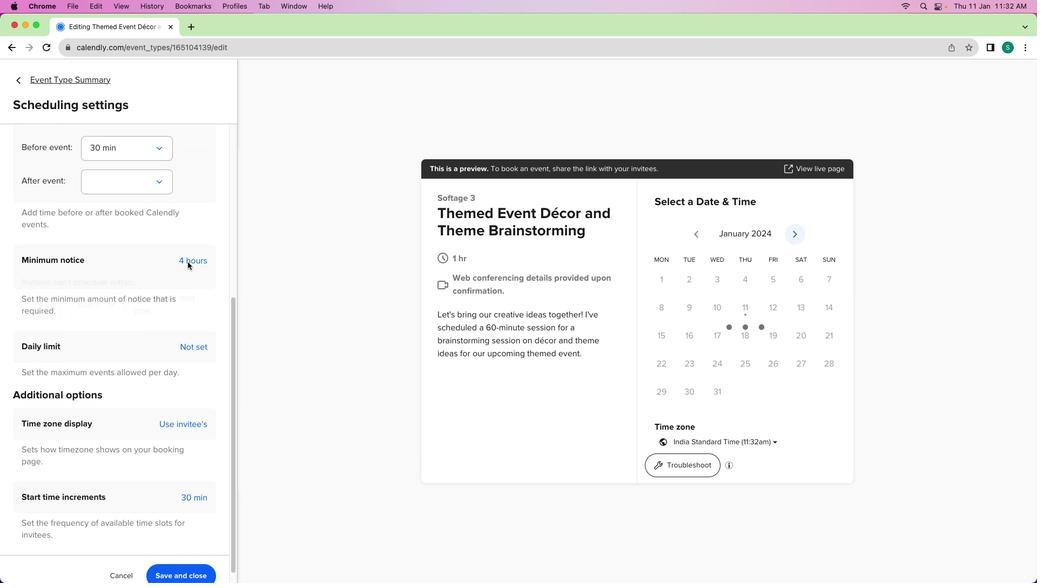 
Action: Mouse scrolled (78, 380) with delta (-6, -7)
Screenshot: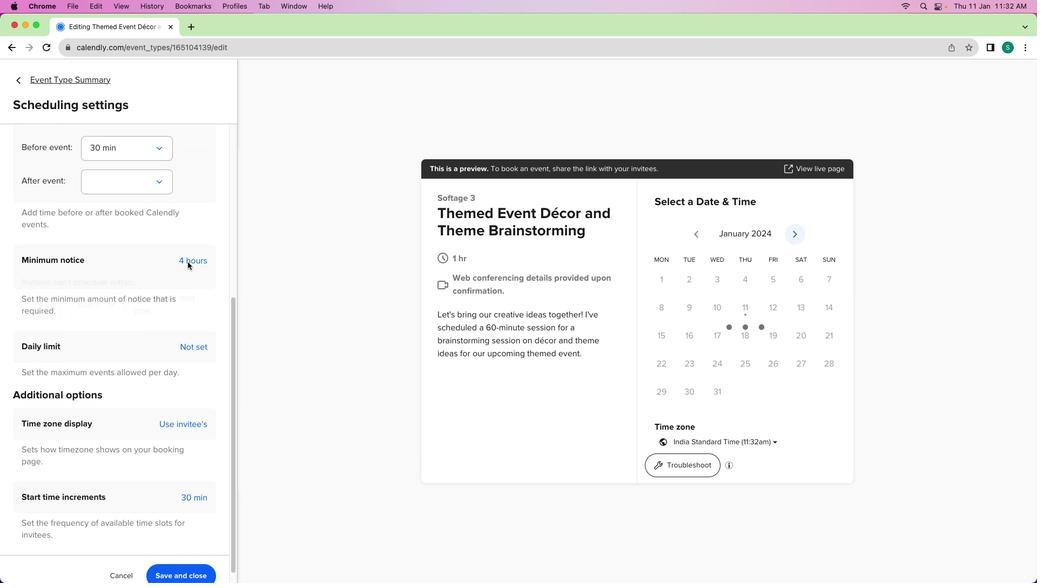 
Action: Mouse moved to (78, 378)
Screenshot: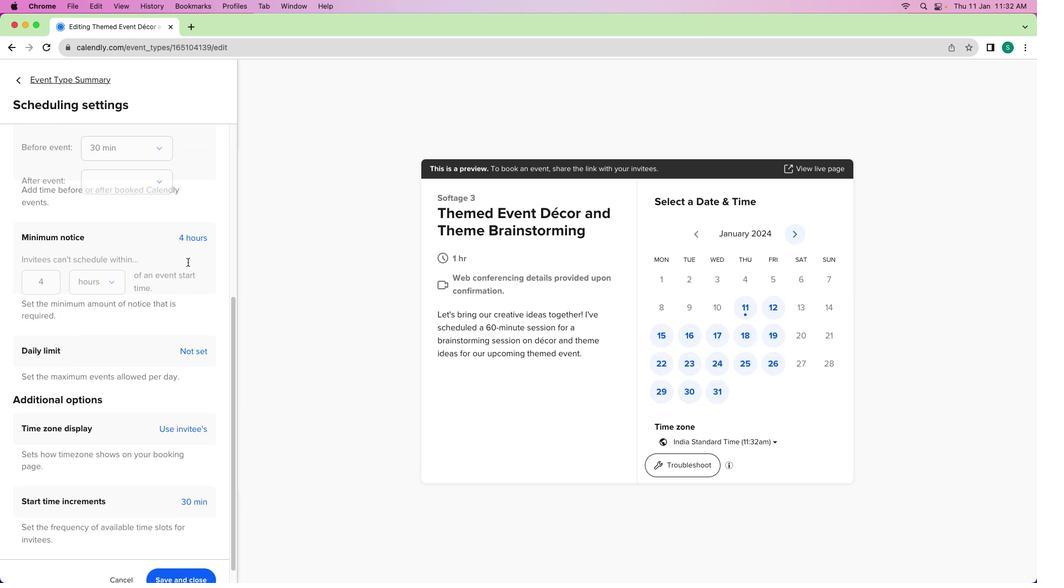 
Action: Mouse scrolled (78, 378) with delta (-6, -8)
Screenshot: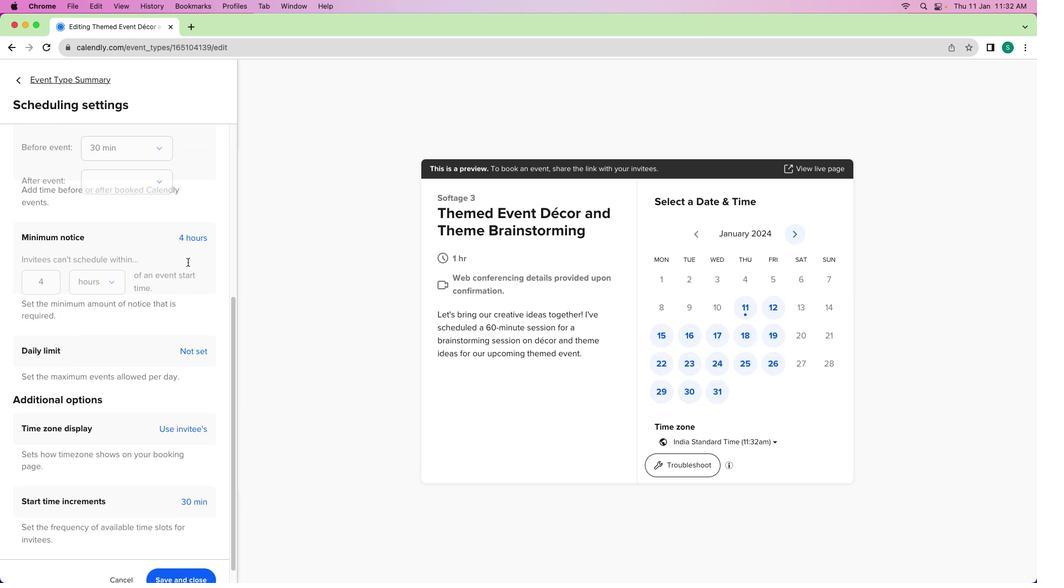 
Action: Mouse moved to (77, 377)
Screenshot: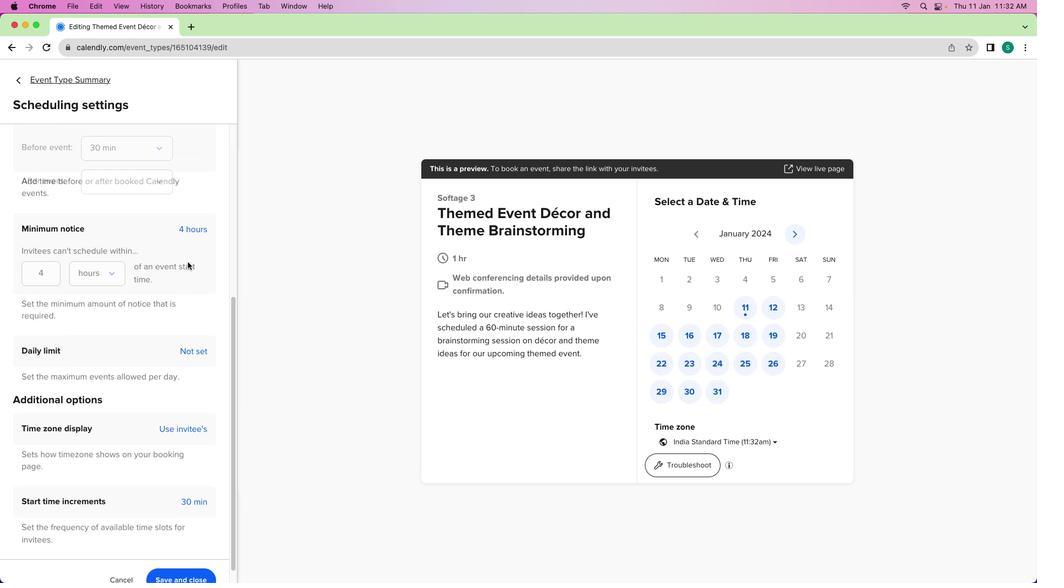 
Action: Mouse scrolled (77, 377) with delta (-6, -9)
Screenshot: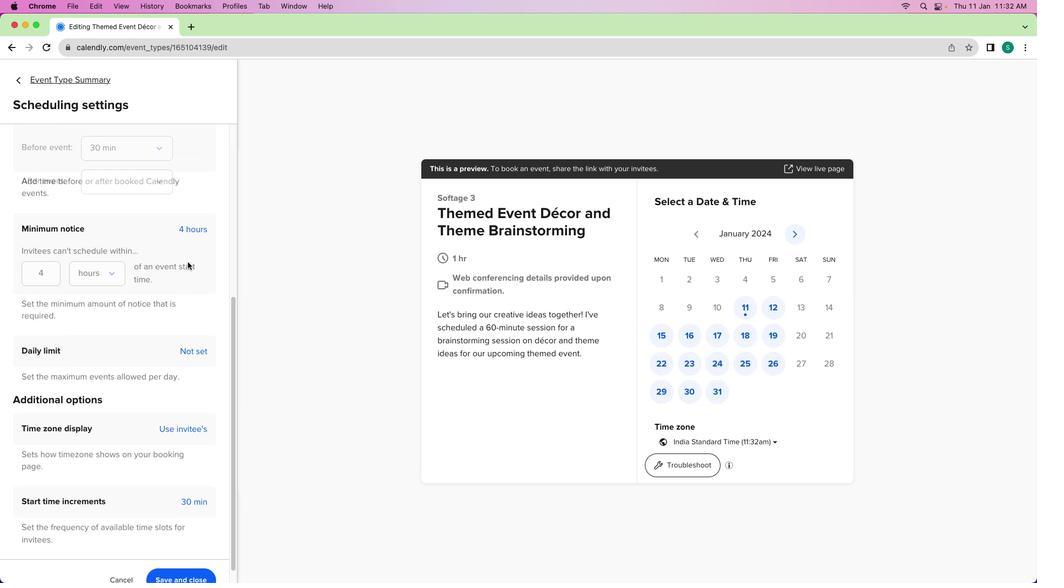 
Action: Mouse moved to (77, 376)
Screenshot: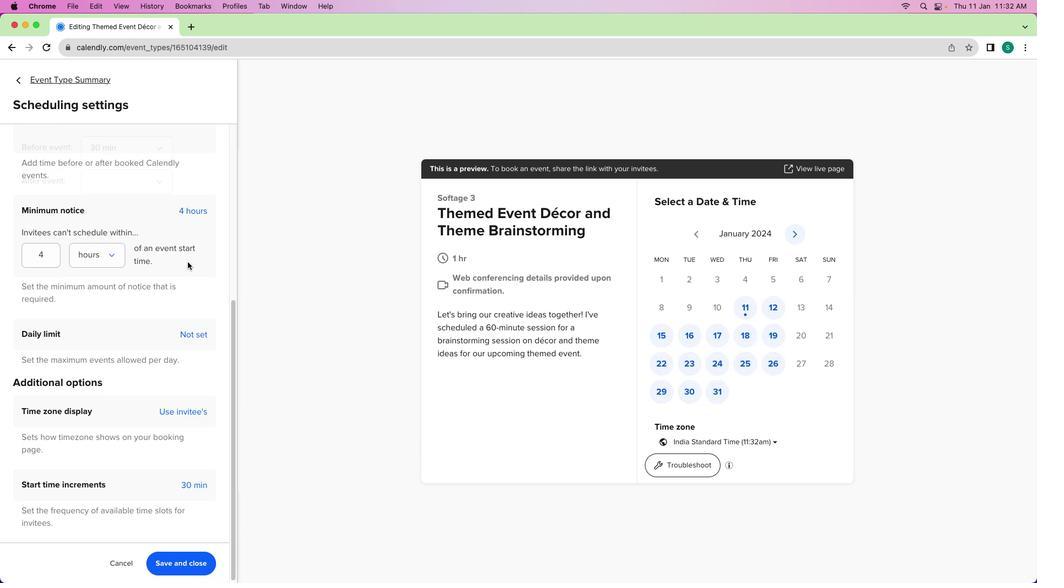 
Action: Mouse scrolled (77, 376) with delta (-6, -9)
Screenshot: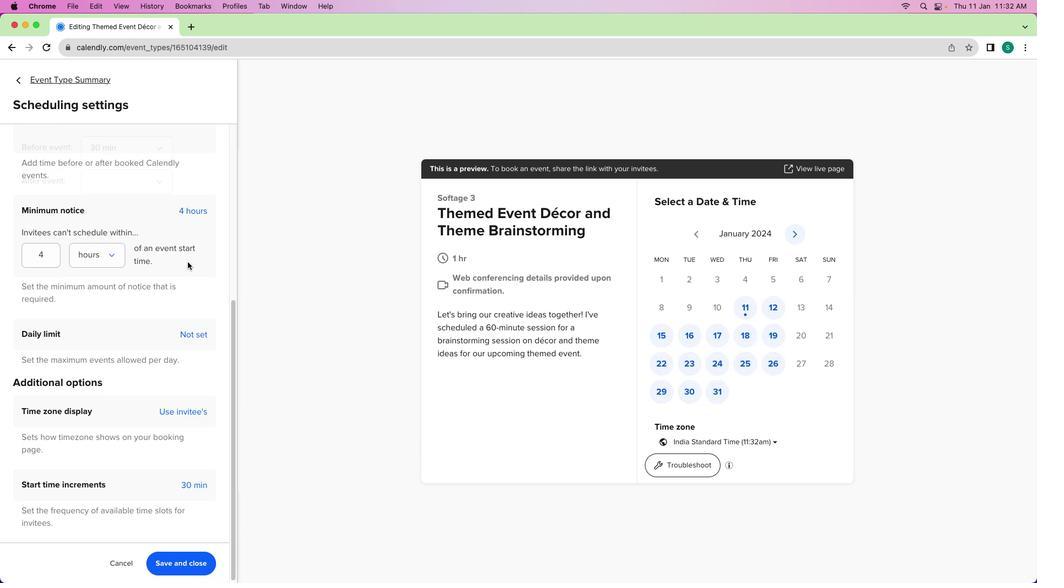 
Action: Mouse moved to (180, 255)
Screenshot: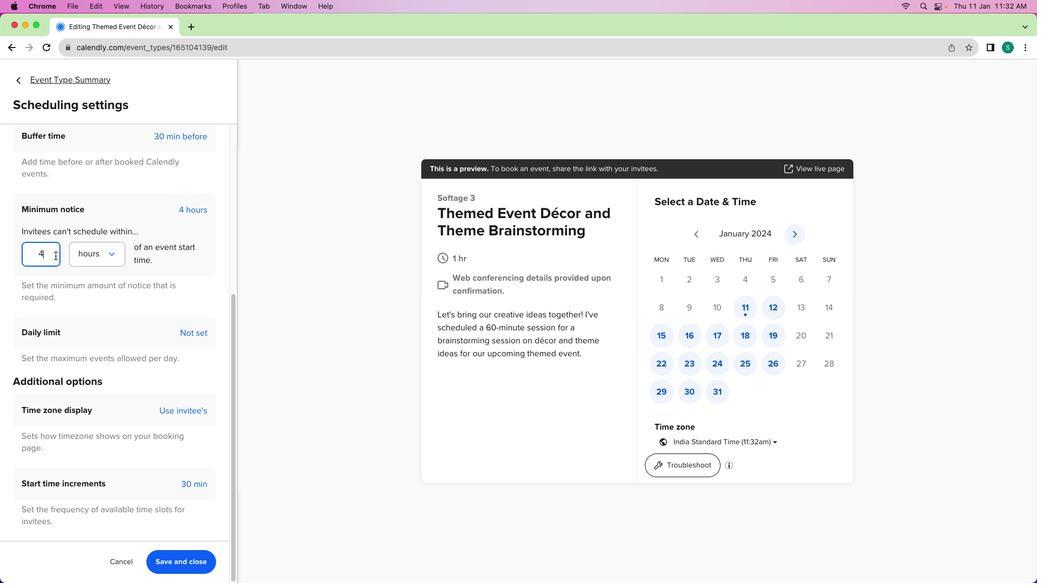 
Action: Mouse pressed left at (180, 255)
Screenshot: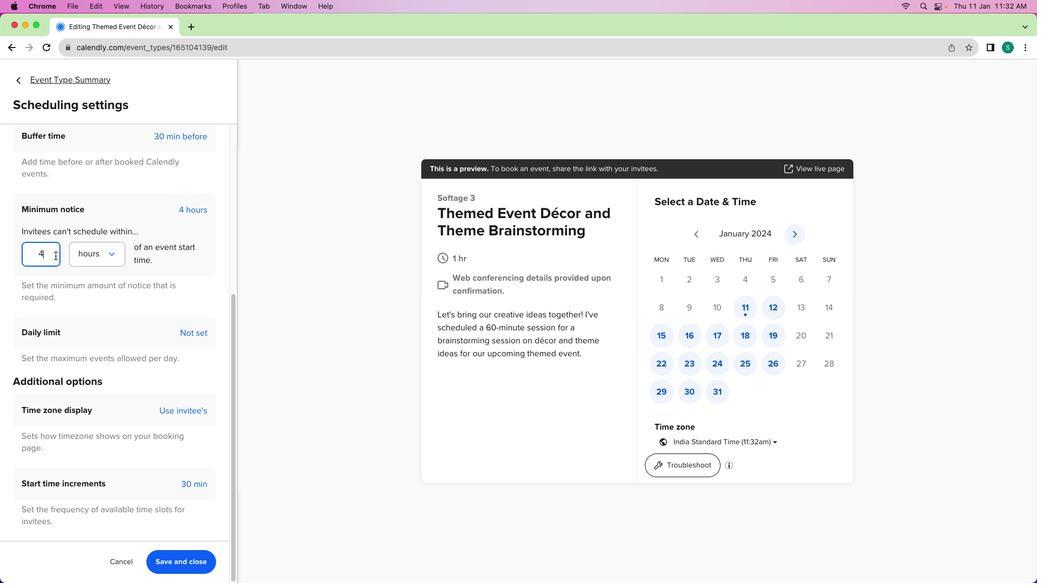 
Action: Mouse moved to (48, 248)
Screenshot: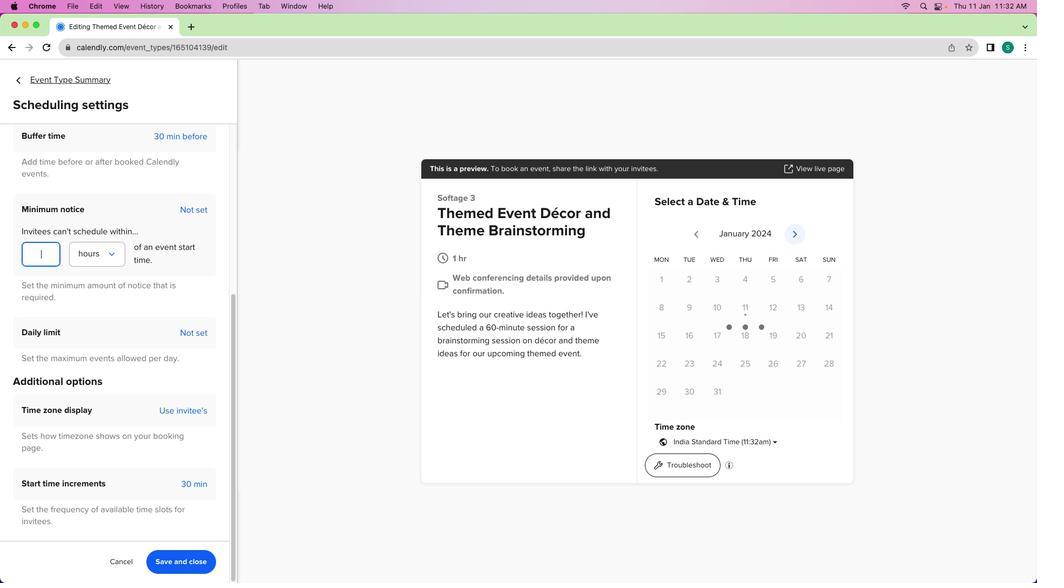 
Action: Mouse pressed left at (48, 248)
Screenshot: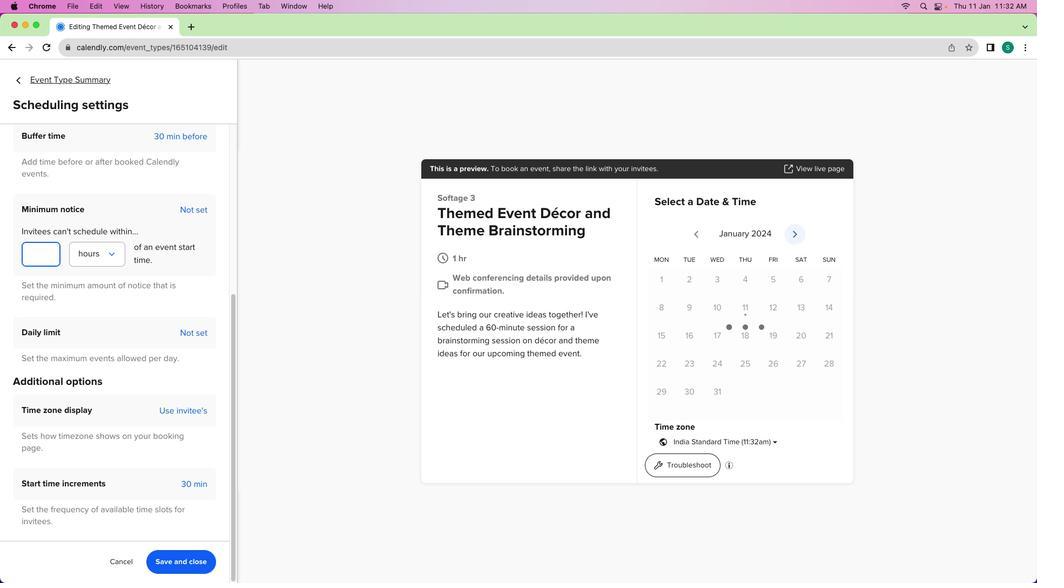 
Action: Key pressed Key.backspace'1'
Screenshot: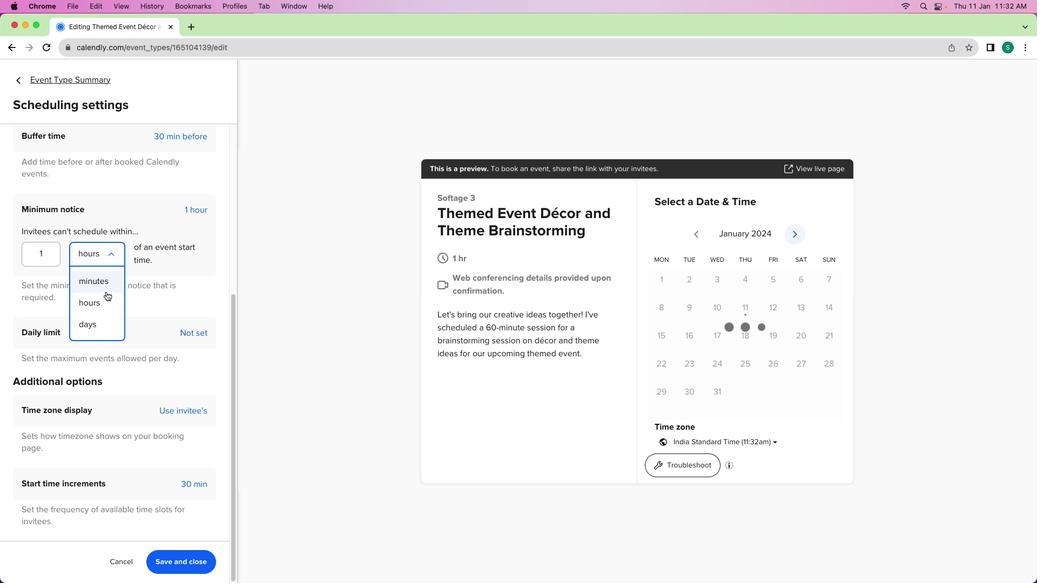 
Action: Mouse moved to (109, 245)
Screenshot: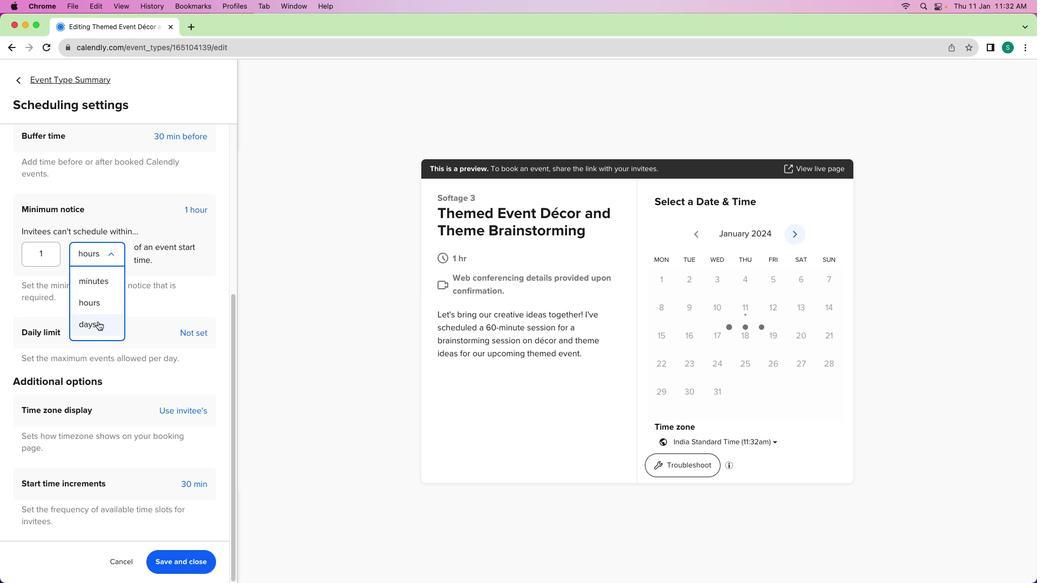
Action: Mouse pressed left at (109, 245)
Screenshot: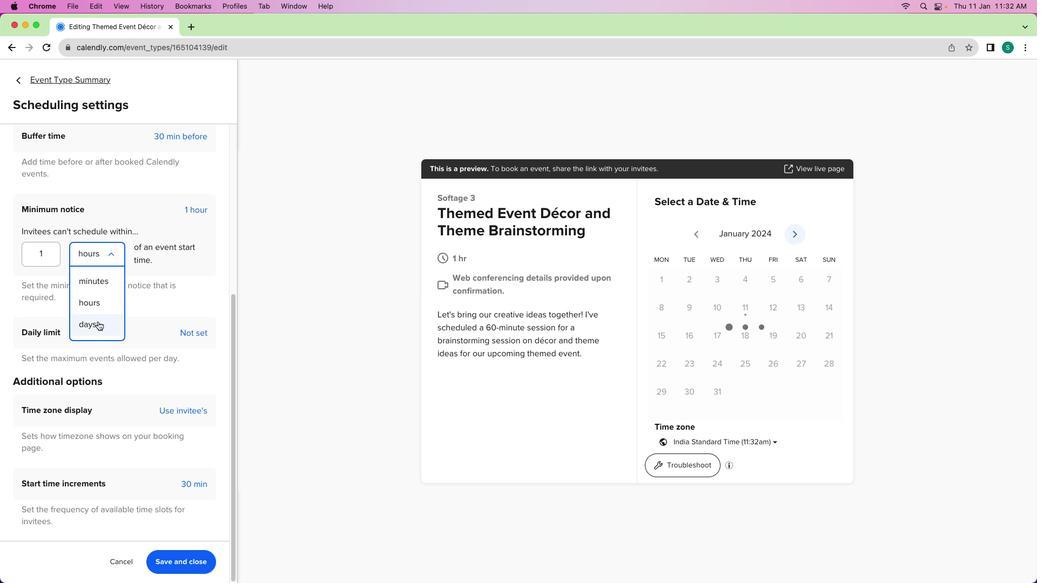 
Action: Mouse moved to (91, 314)
Screenshot: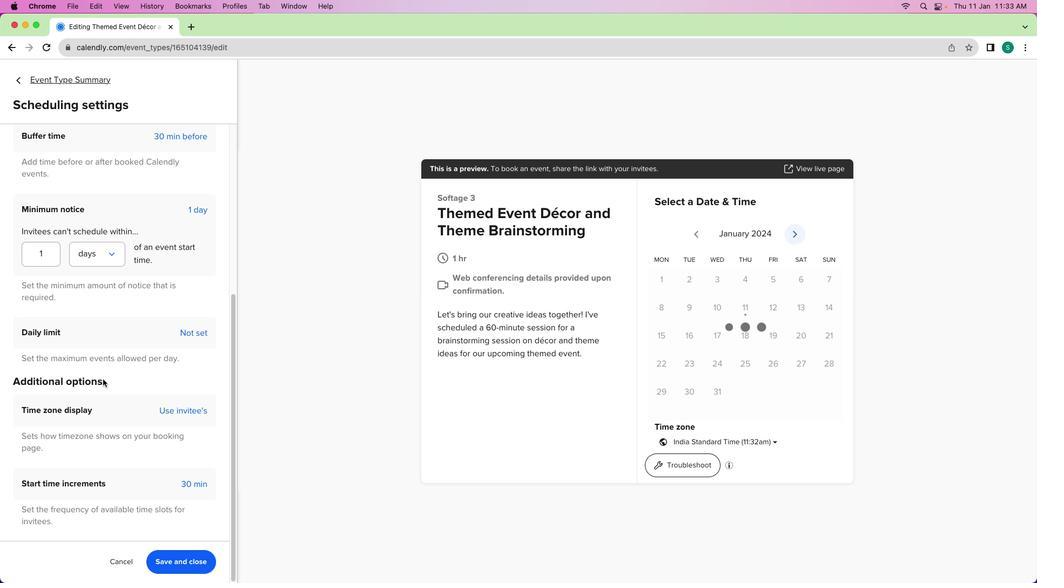 
Action: Mouse pressed left at (91, 314)
Screenshot: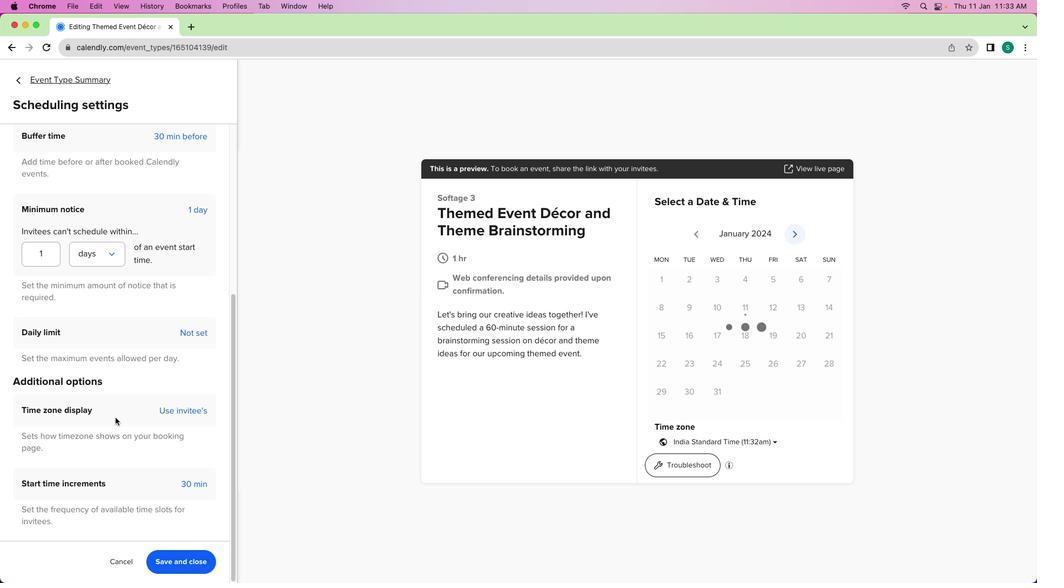 
Action: Mouse moved to (108, 410)
Screenshot: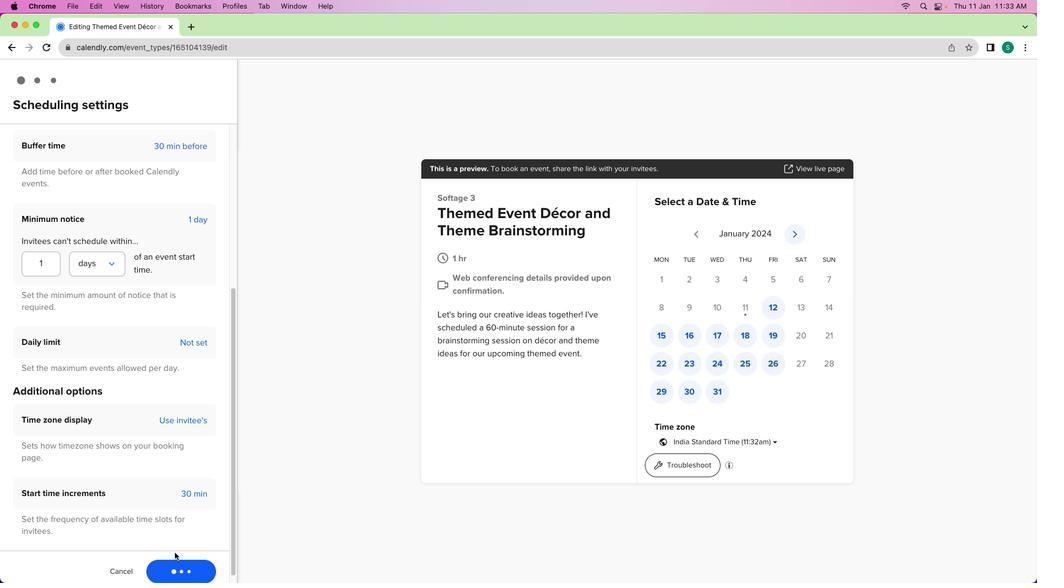
Action: Mouse scrolled (108, 410) with delta (-6, -5)
Screenshot: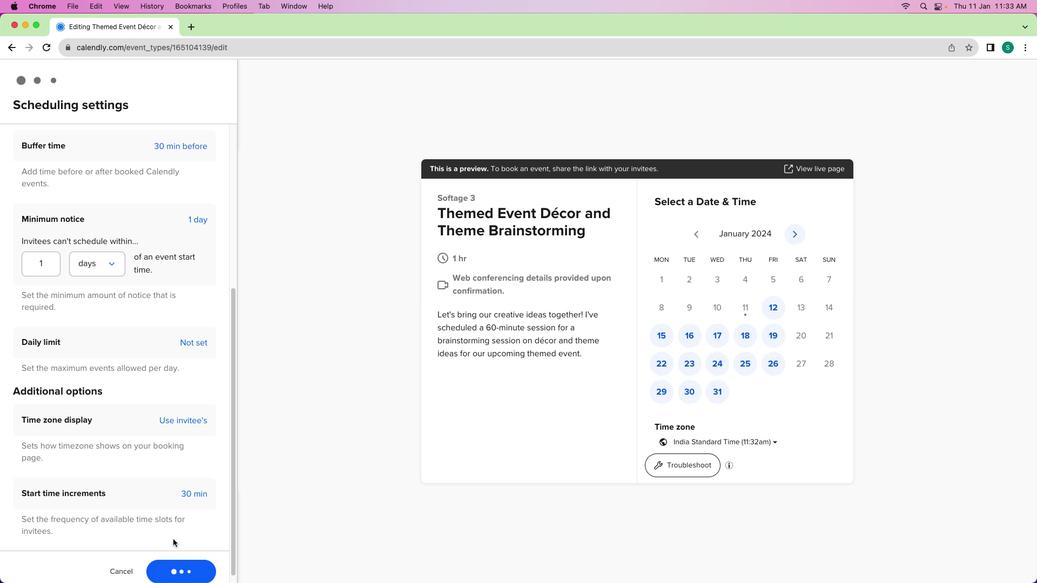 
Action: Mouse scrolled (108, 410) with delta (-6, -5)
Screenshot: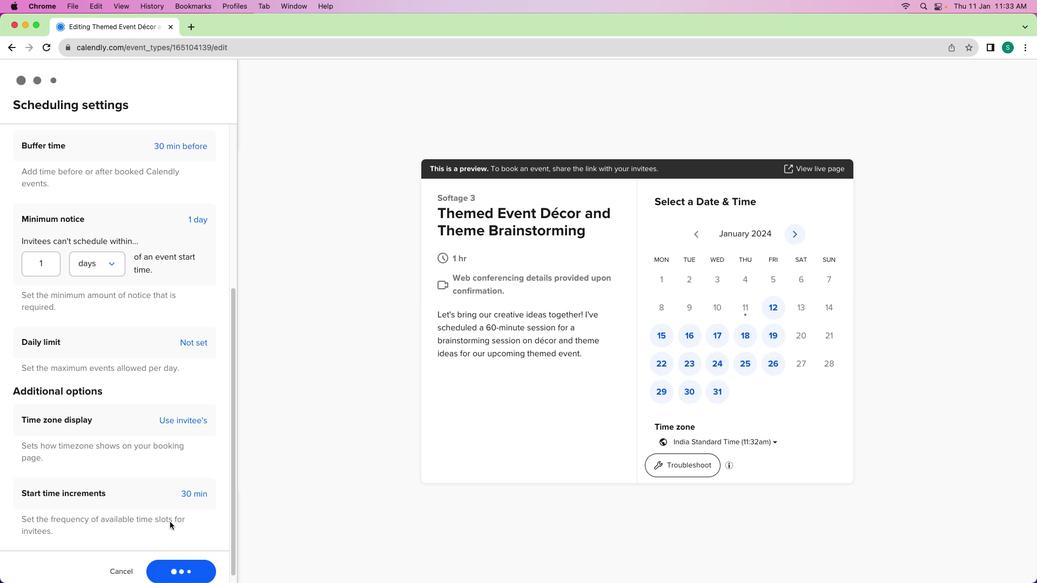 
Action: Mouse moved to (169, 568)
Screenshot: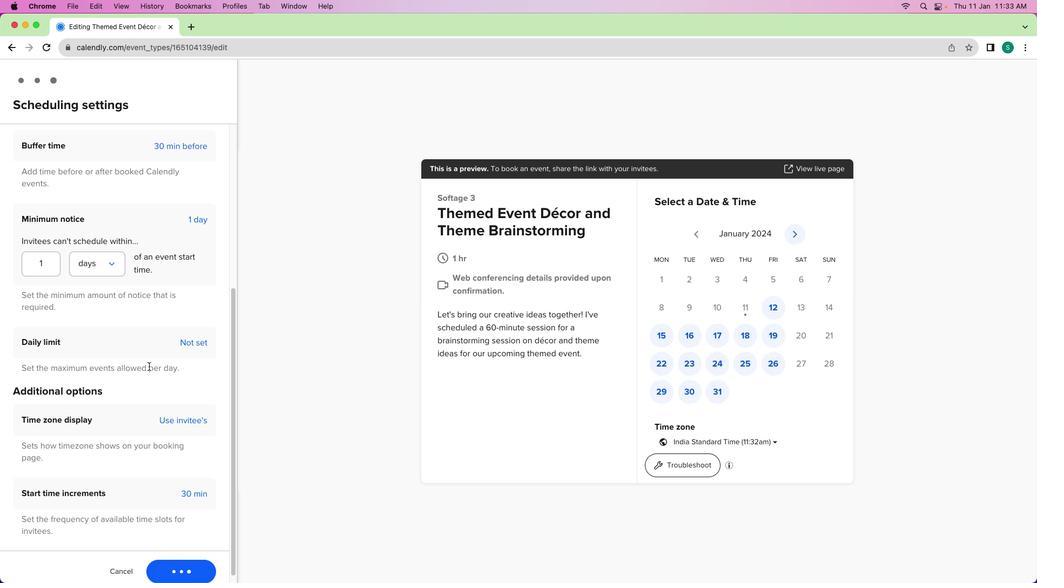 
Action: Mouse pressed left at (169, 568)
Screenshot: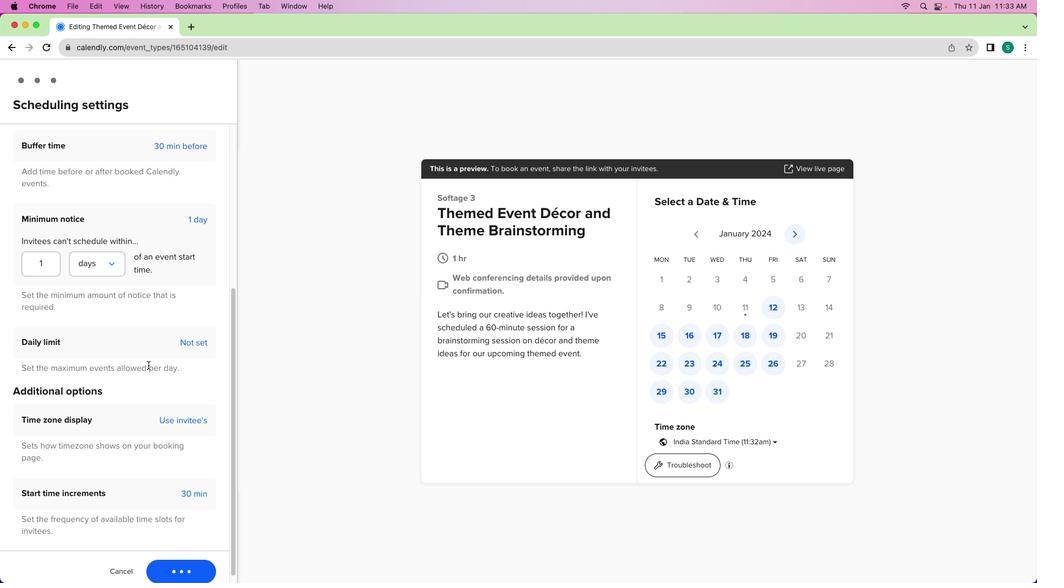 
Action: Mouse moved to (29, 70)
Screenshot: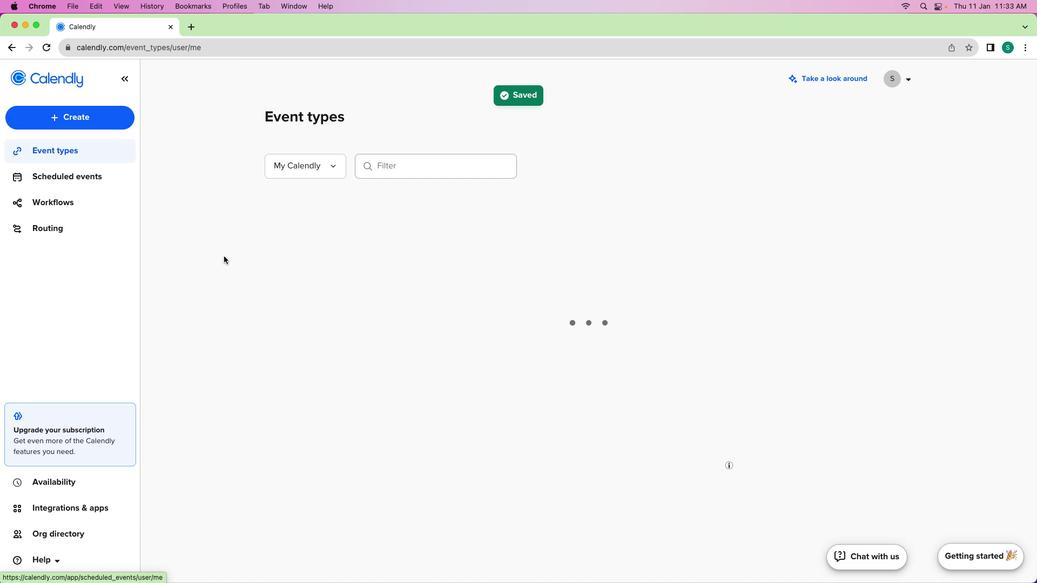 
Action: Mouse pressed left at (29, 70)
Screenshot: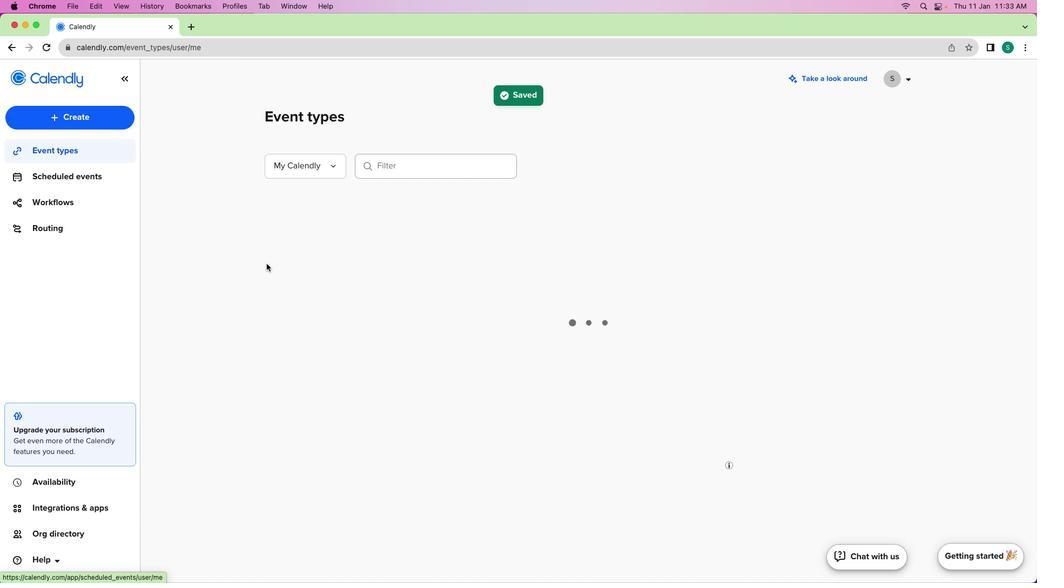 
Action: Mouse moved to (330, 319)
Screenshot: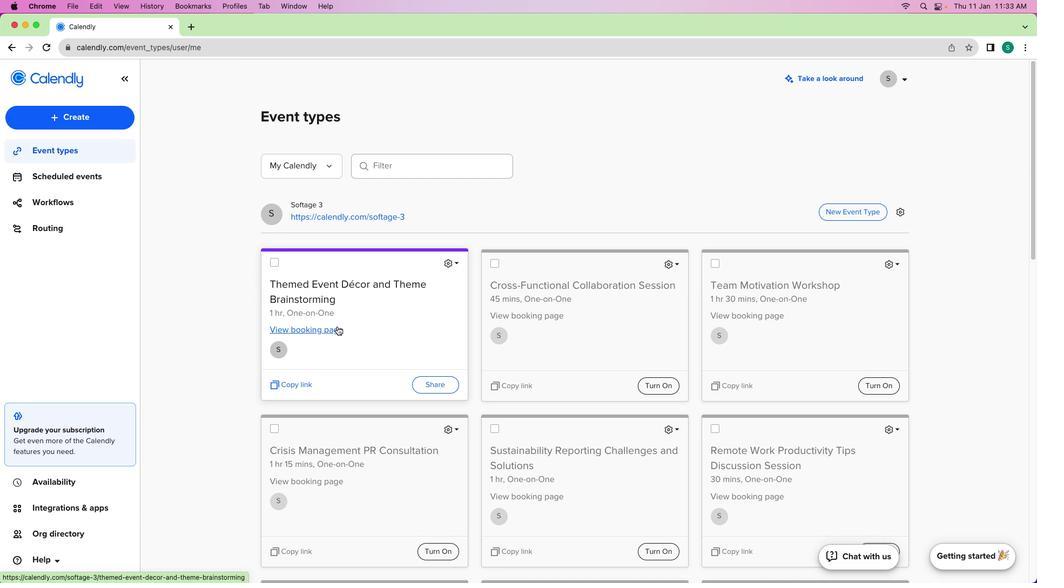 
